 Task: Create a due date automation trigger when advanced on, on the monday of the week a card is due add dates starting in more than 1 days at 11:00 AM.
Action: Mouse moved to (866, 262)
Screenshot: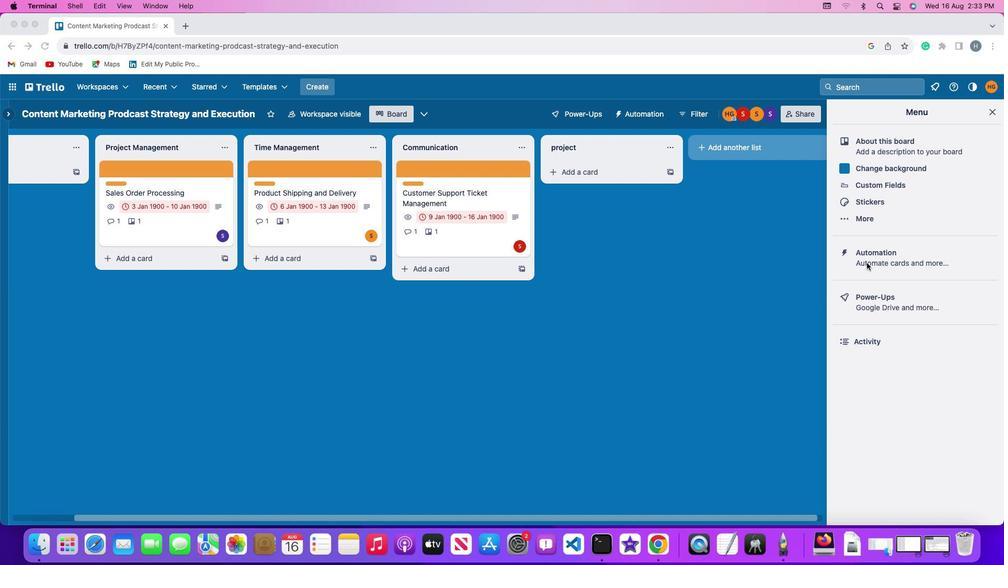 
Action: Mouse pressed left at (866, 262)
Screenshot: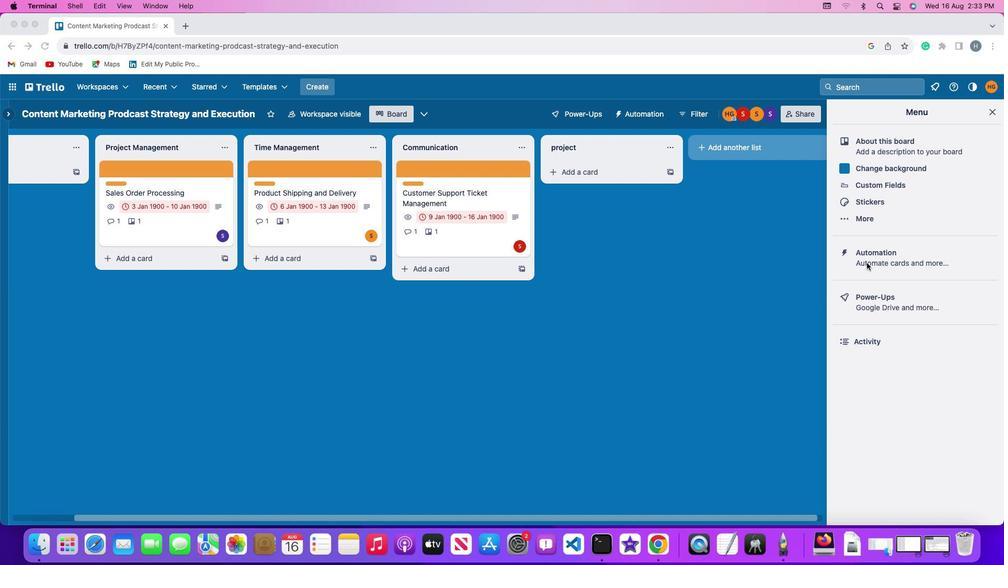 
Action: Mouse pressed left at (866, 262)
Screenshot: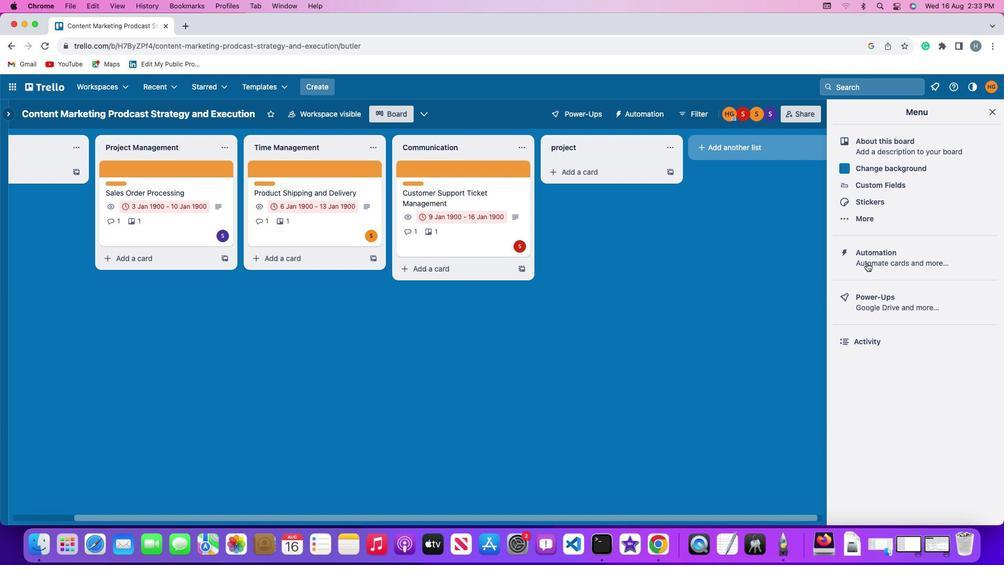 
Action: Mouse moved to (82, 250)
Screenshot: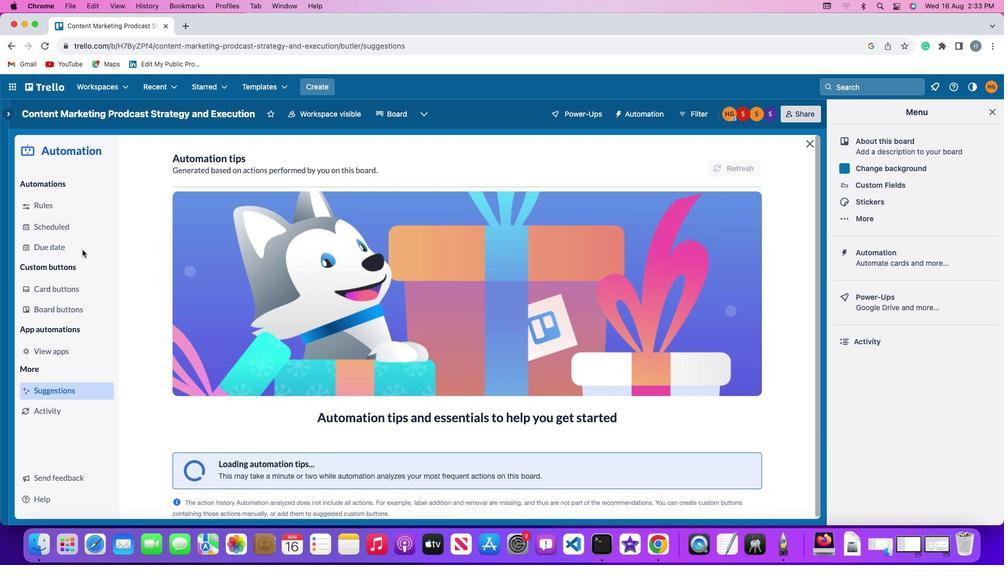 
Action: Mouse pressed left at (82, 250)
Screenshot: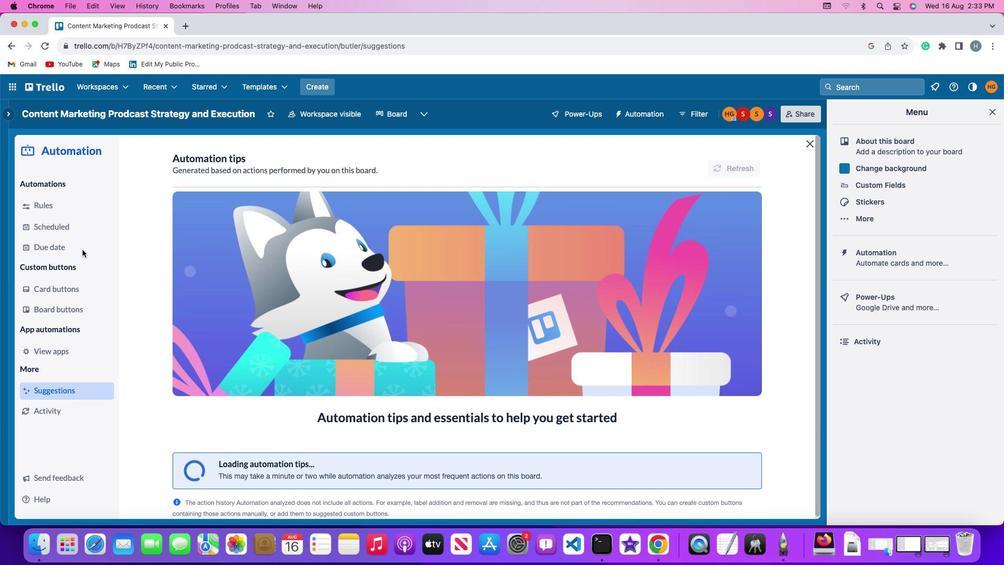 
Action: Mouse moved to (716, 163)
Screenshot: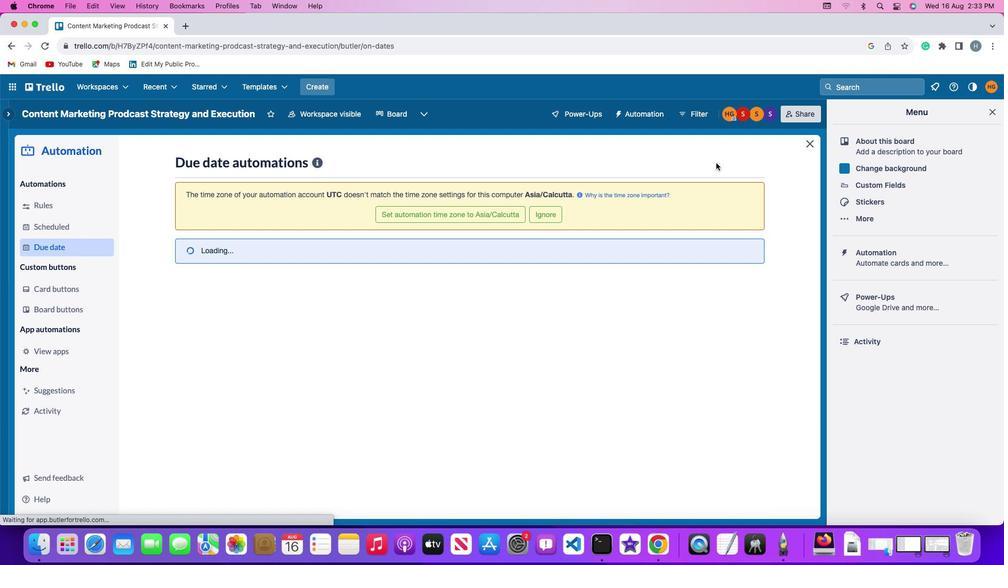 
Action: Mouse pressed left at (716, 163)
Screenshot: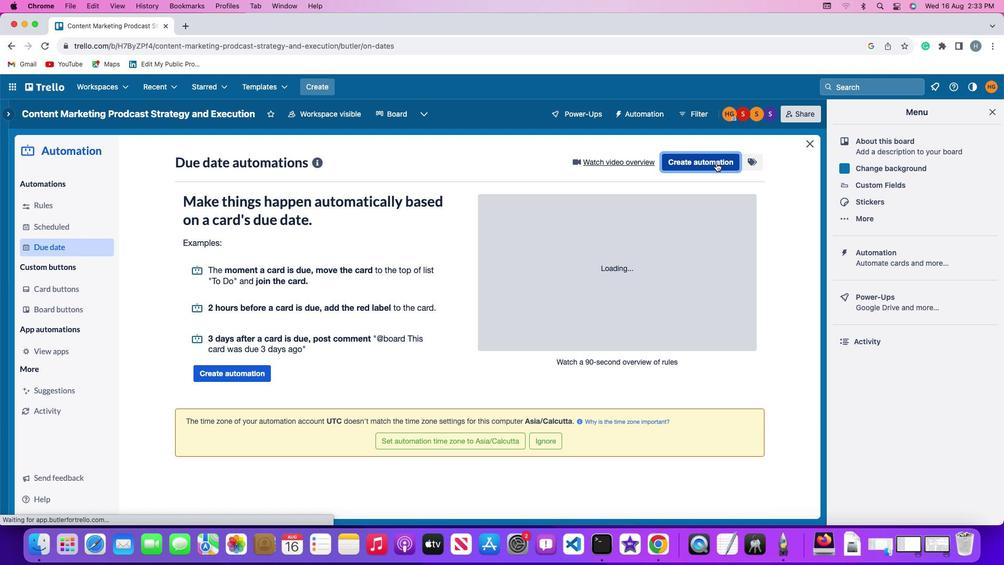 
Action: Mouse moved to (201, 265)
Screenshot: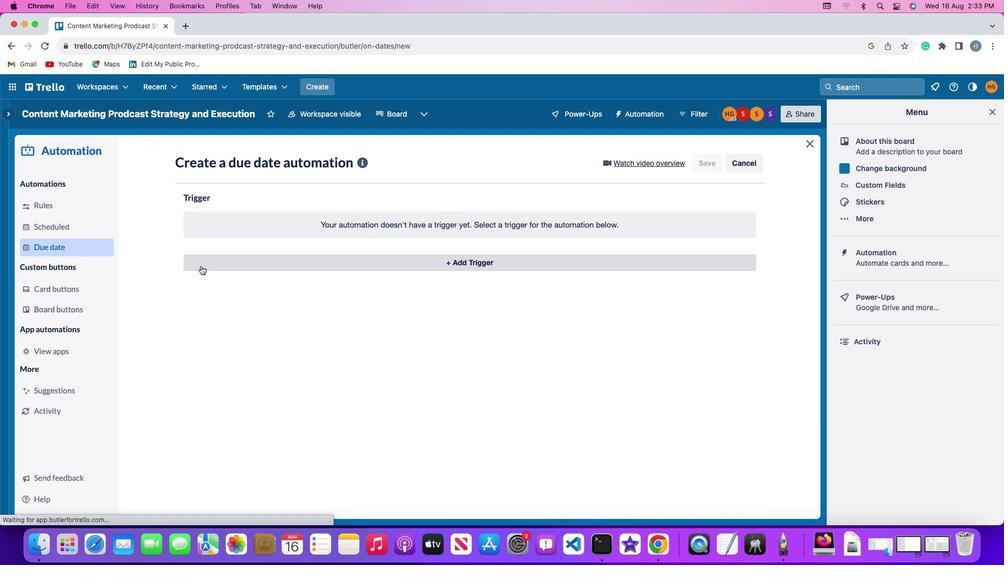 
Action: Mouse pressed left at (201, 265)
Screenshot: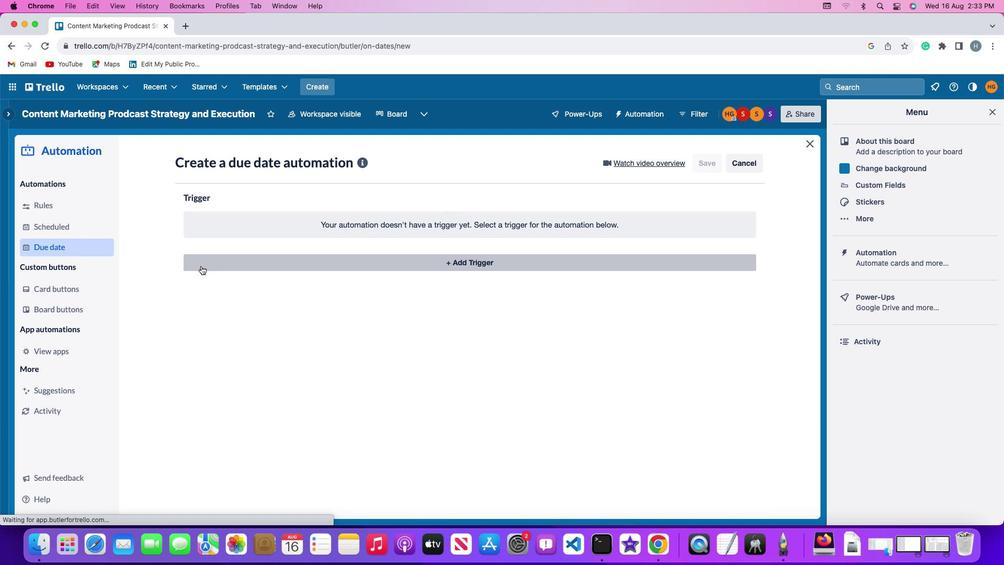 
Action: Mouse moved to (219, 455)
Screenshot: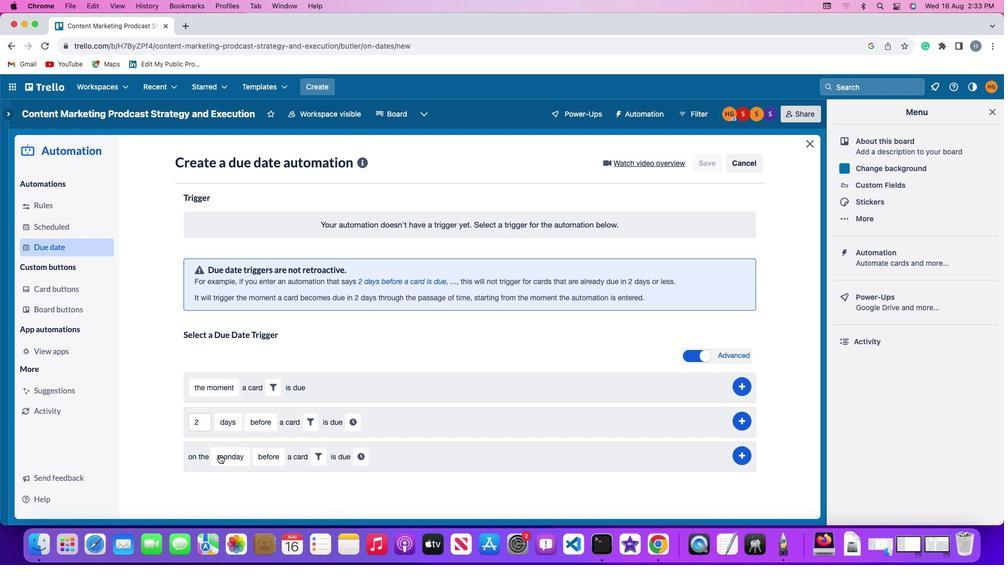 
Action: Mouse pressed left at (219, 455)
Screenshot: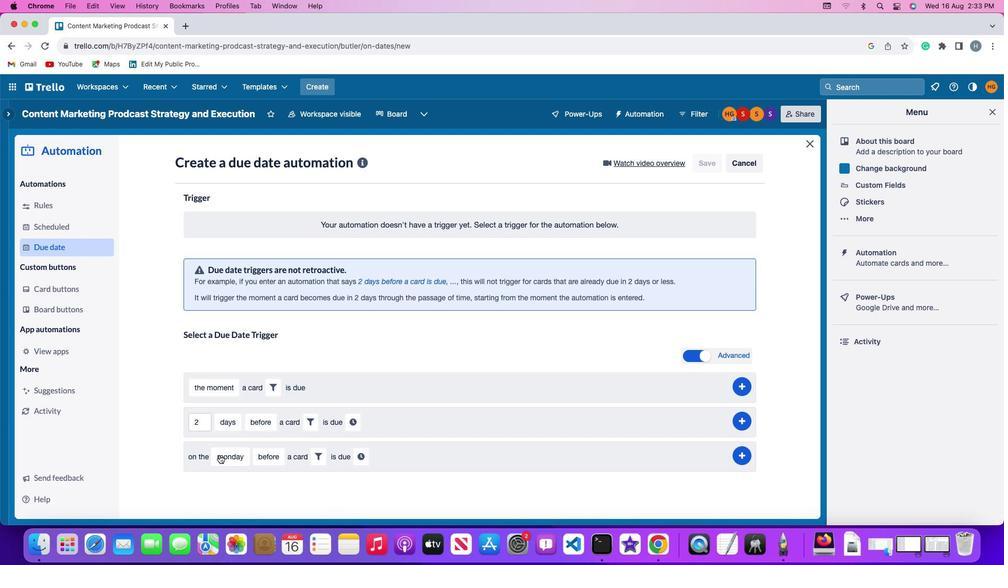 
Action: Mouse moved to (245, 306)
Screenshot: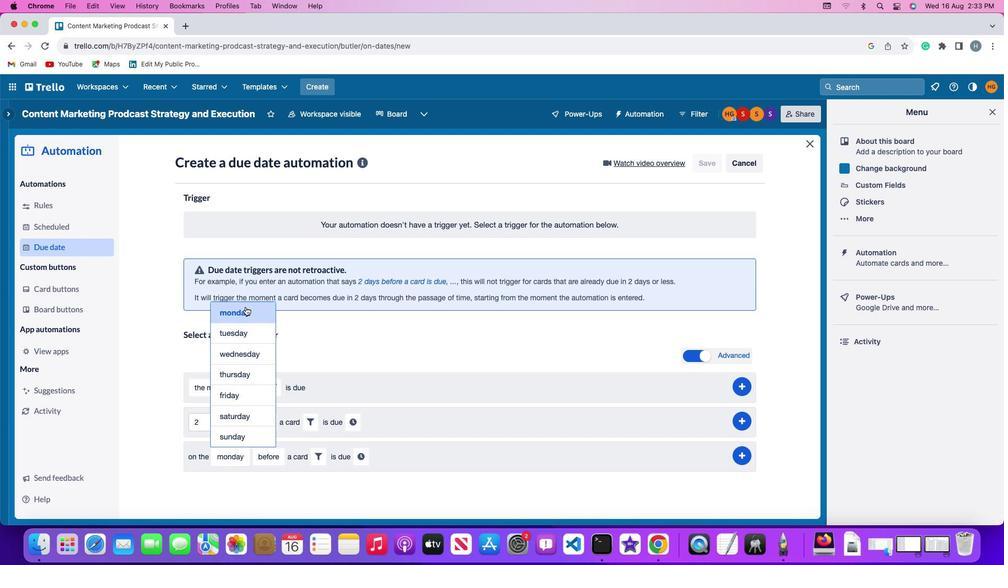 
Action: Mouse pressed left at (245, 306)
Screenshot: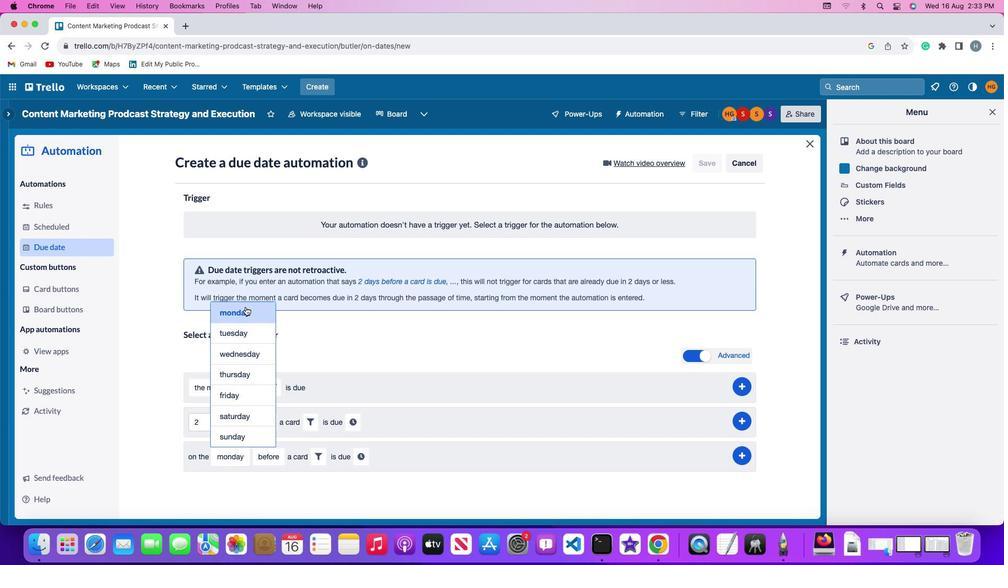 
Action: Mouse moved to (256, 452)
Screenshot: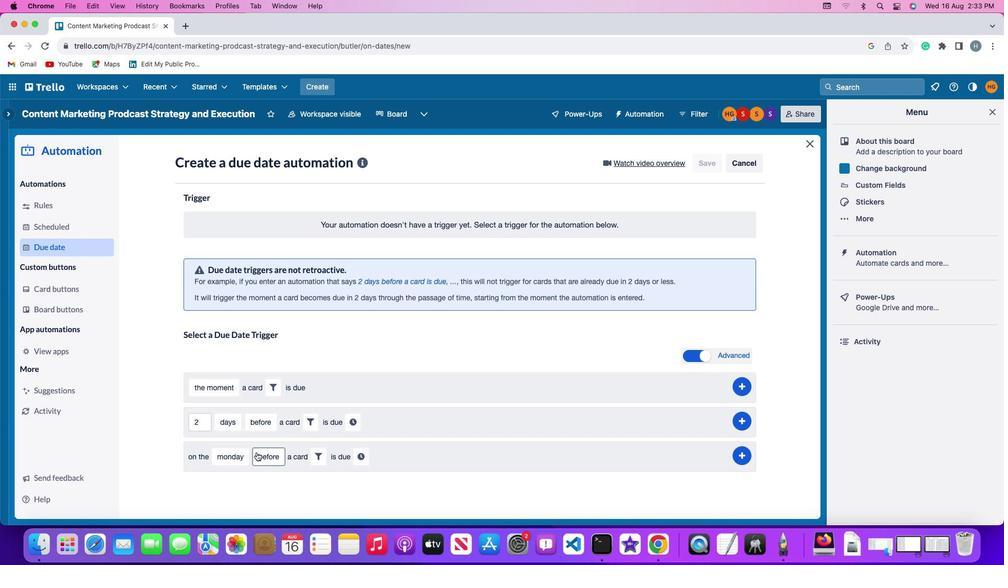 
Action: Mouse pressed left at (256, 452)
Screenshot: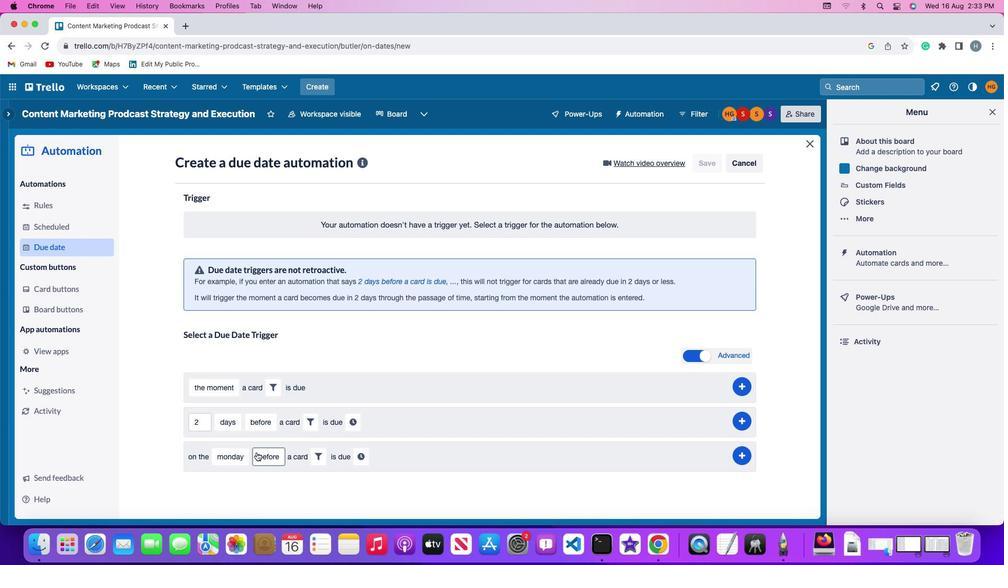
Action: Mouse moved to (269, 415)
Screenshot: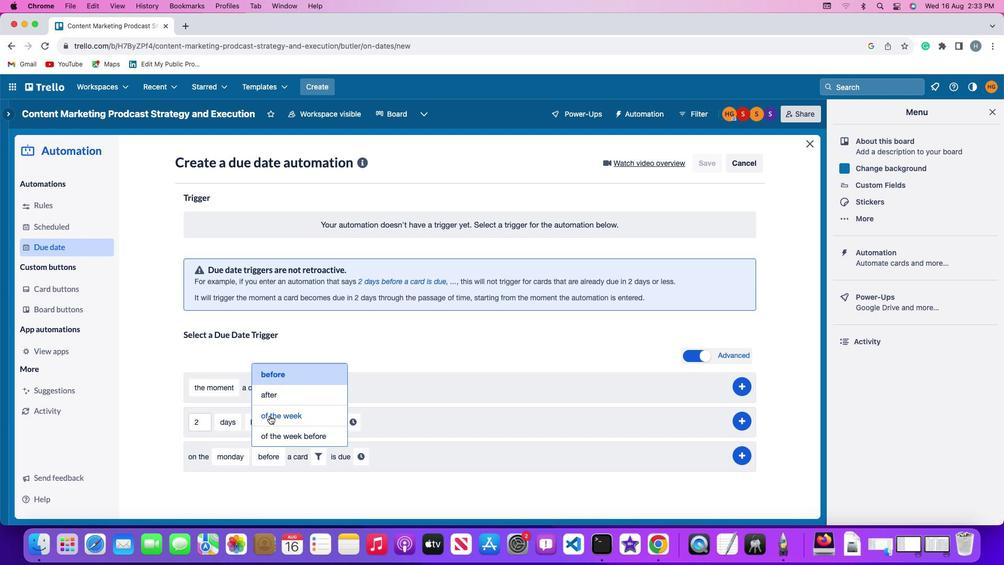 
Action: Mouse pressed left at (269, 415)
Screenshot: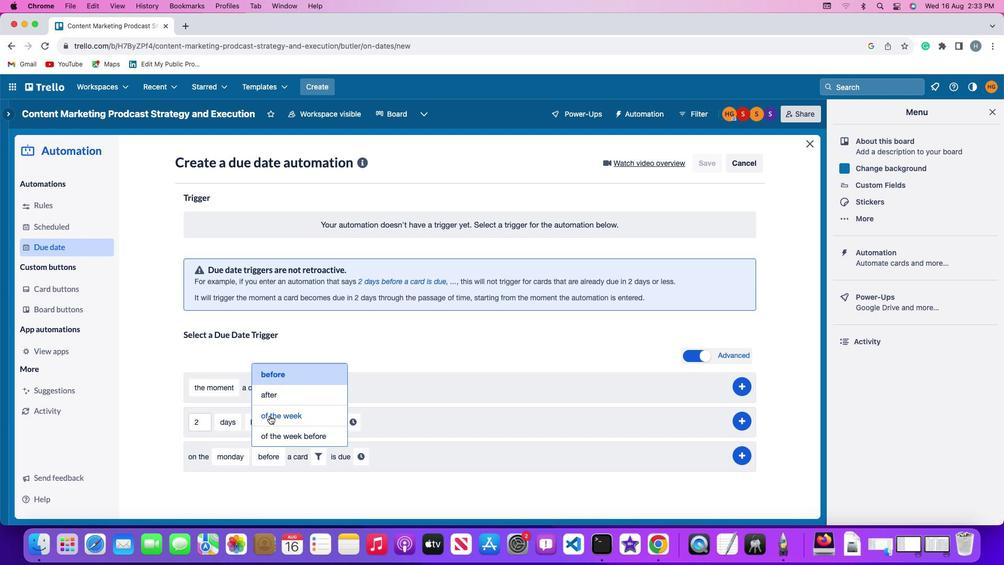 
Action: Mouse moved to (332, 457)
Screenshot: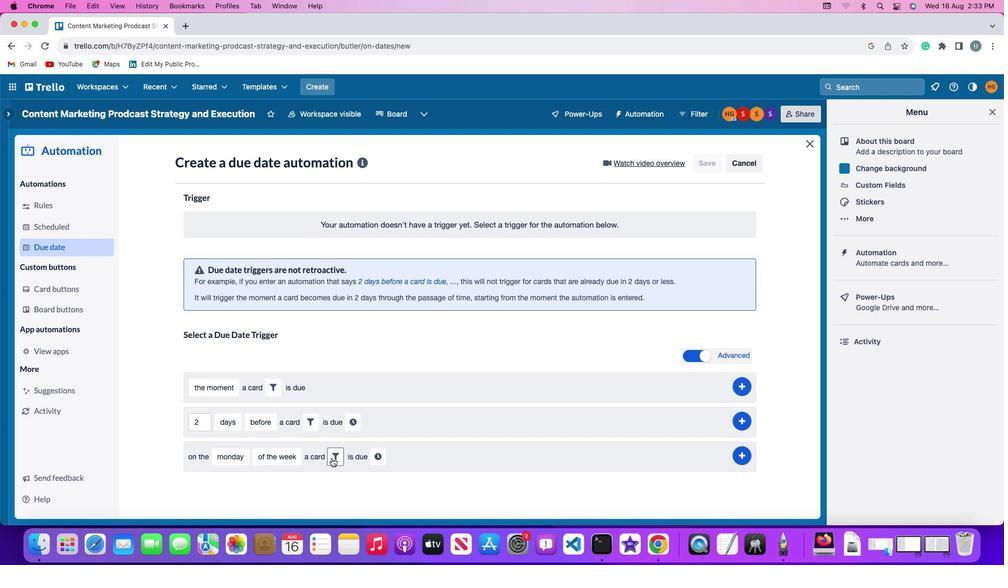 
Action: Mouse pressed left at (332, 457)
Screenshot: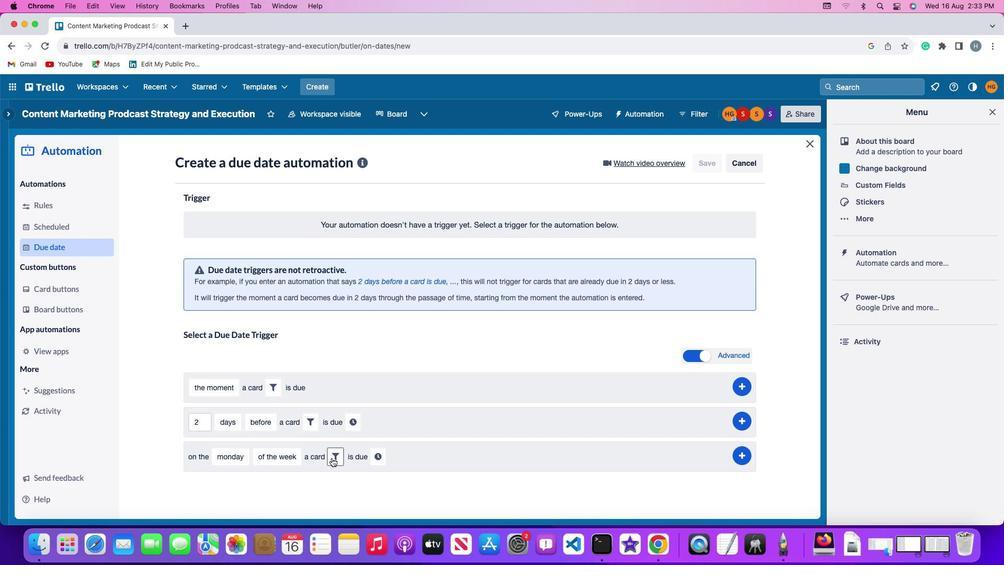 
Action: Mouse moved to (389, 486)
Screenshot: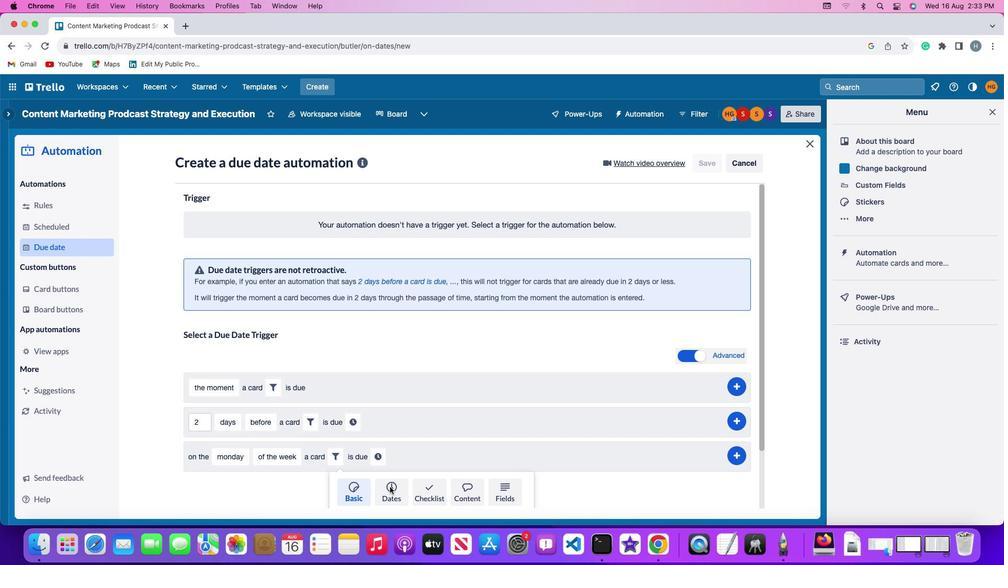 
Action: Mouse pressed left at (389, 486)
Screenshot: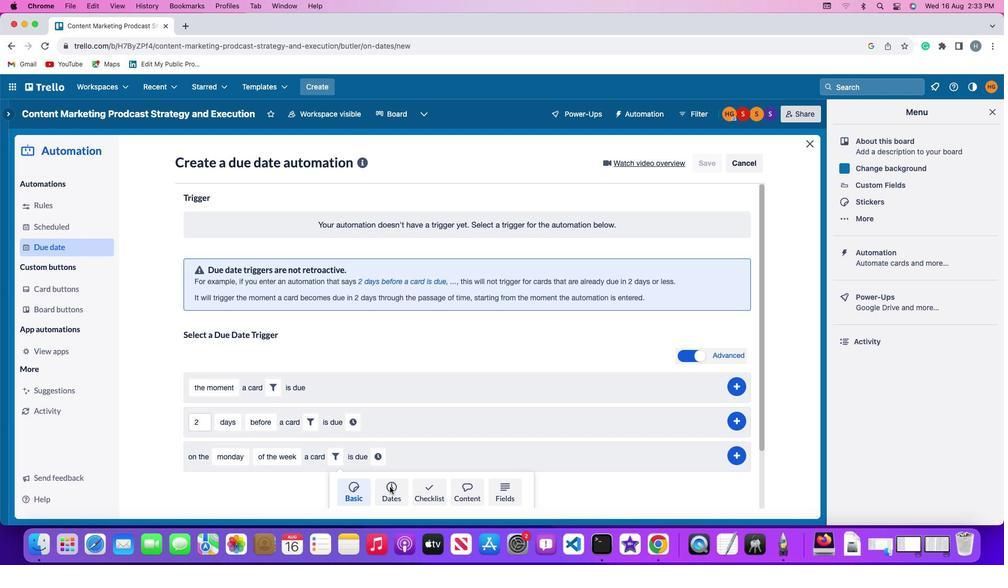 
Action: Mouse moved to (295, 481)
Screenshot: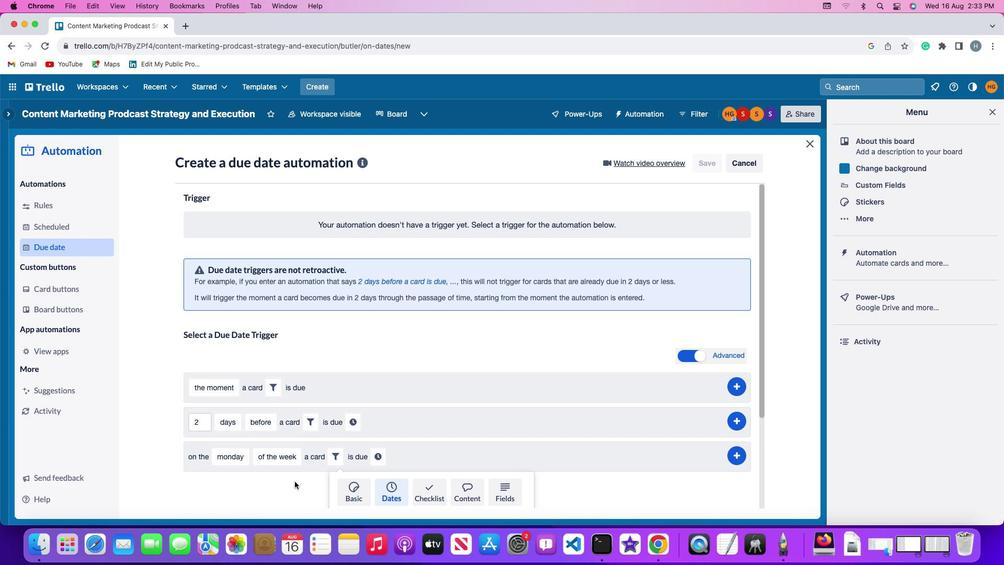 
Action: Mouse scrolled (295, 481) with delta (0, 0)
Screenshot: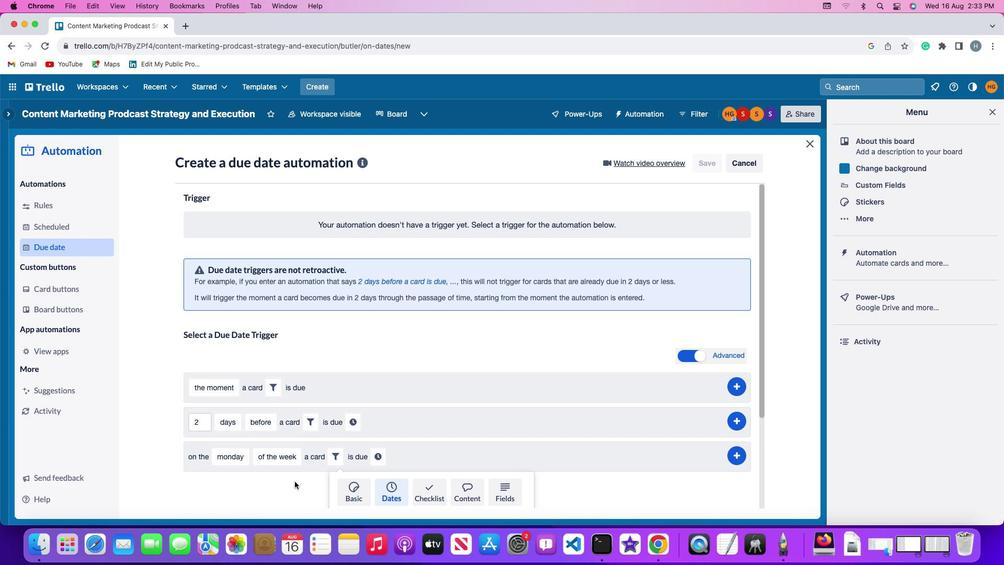 
Action: Mouse moved to (295, 481)
Screenshot: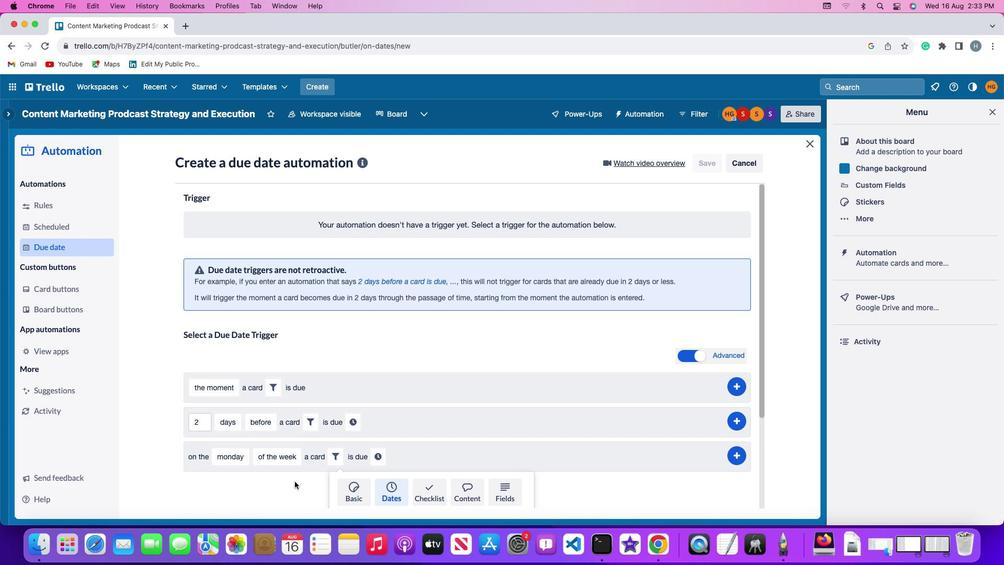 
Action: Mouse scrolled (295, 481) with delta (0, 0)
Screenshot: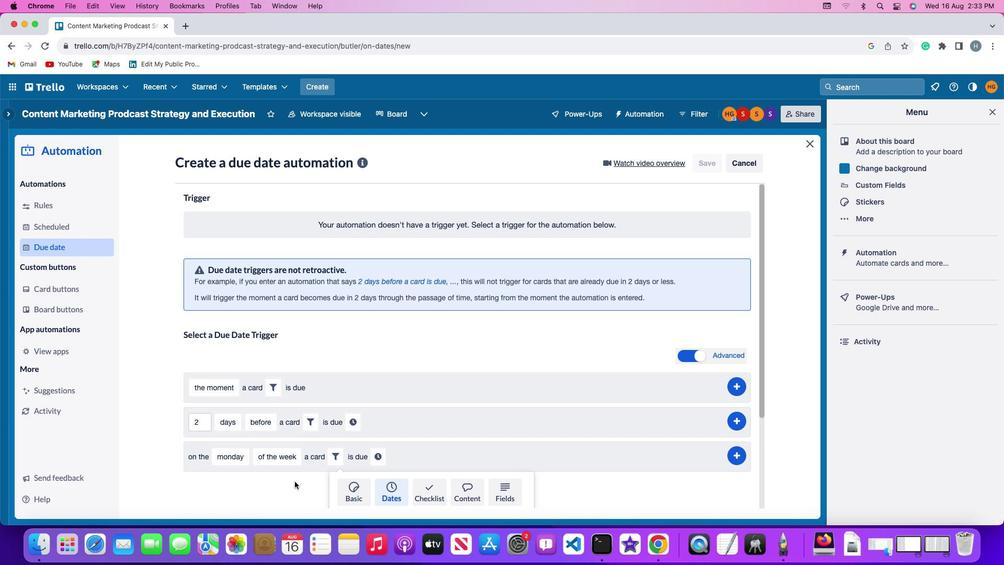 
Action: Mouse moved to (294, 480)
Screenshot: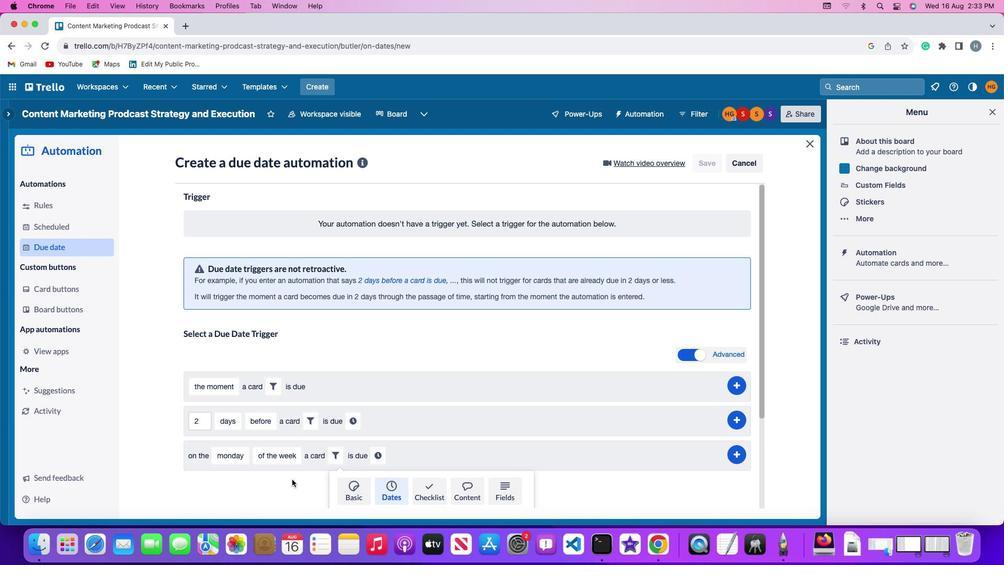
Action: Mouse scrolled (294, 480) with delta (0, -1)
Screenshot: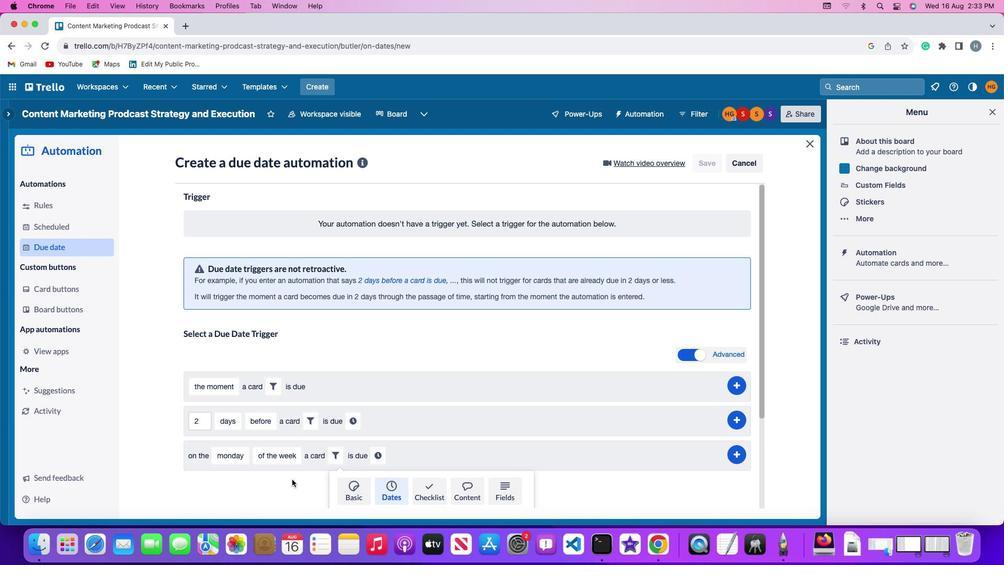 
Action: Mouse moved to (292, 479)
Screenshot: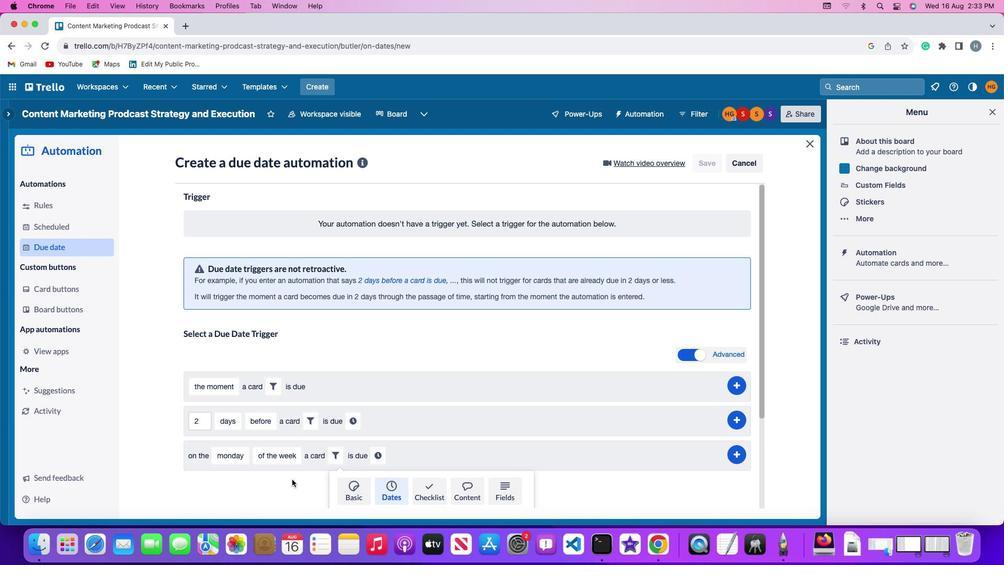 
Action: Mouse scrolled (292, 479) with delta (0, -2)
Screenshot: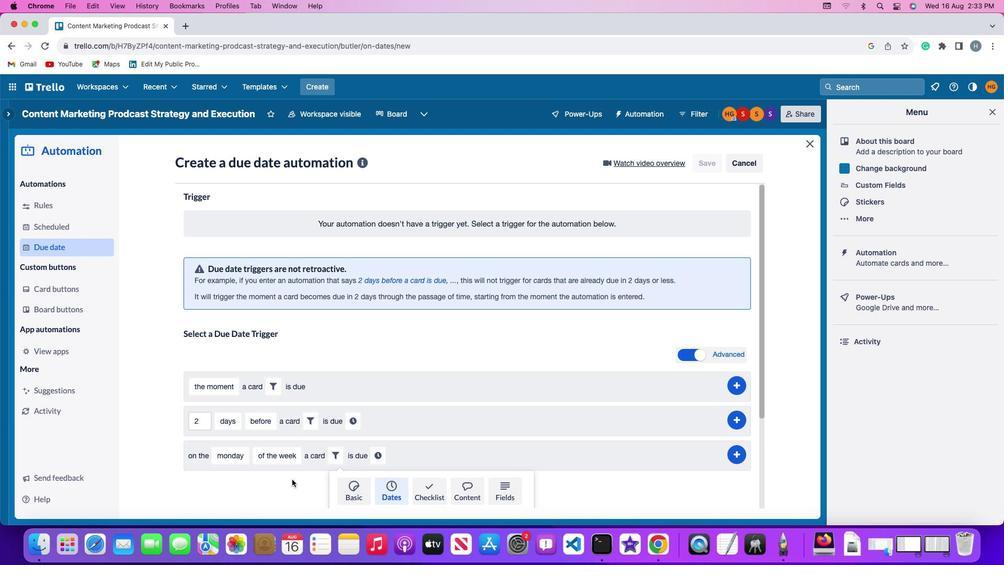 
Action: Mouse moved to (288, 477)
Screenshot: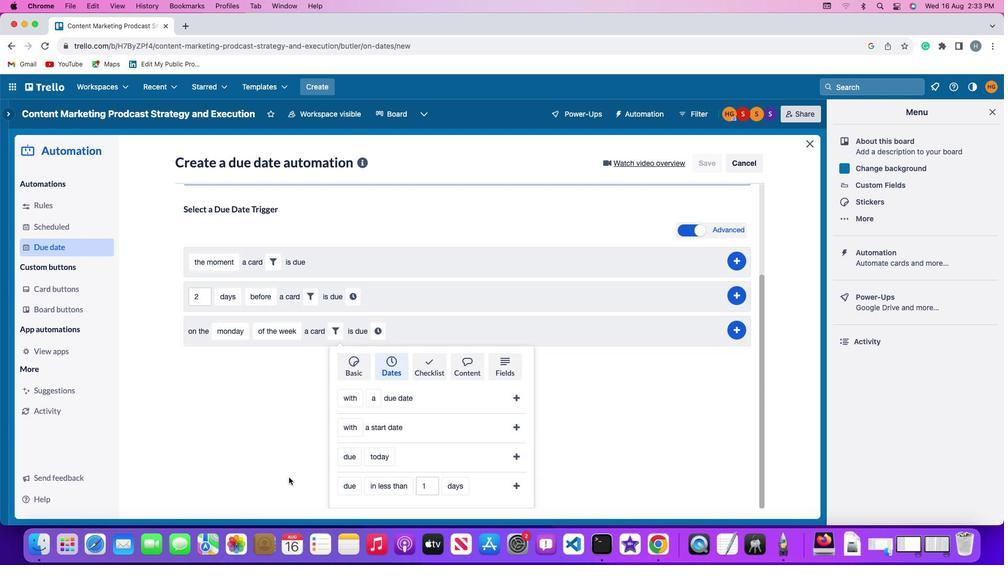 
Action: Mouse scrolled (288, 477) with delta (0, 0)
Screenshot: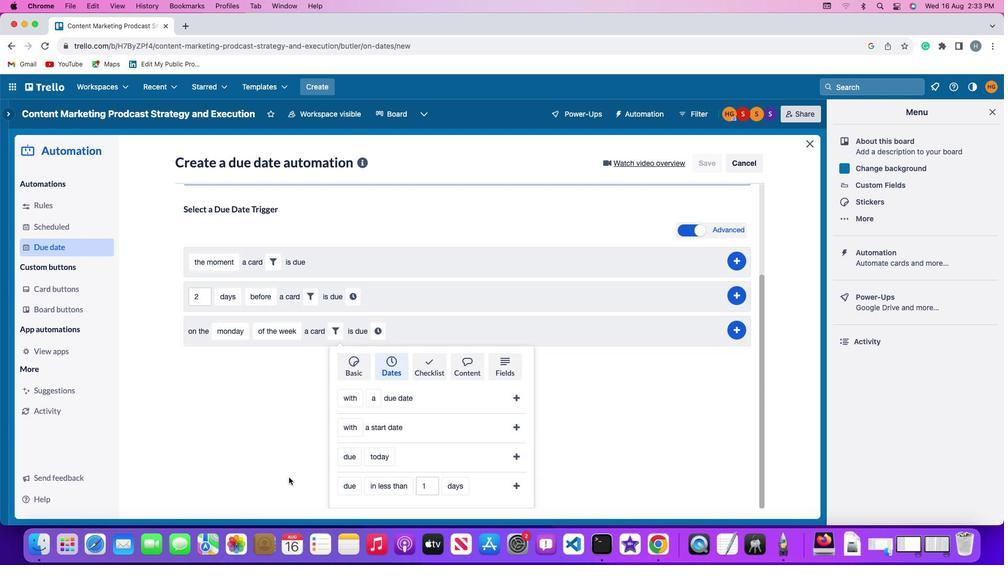 
Action: Mouse moved to (287, 477)
Screenshot: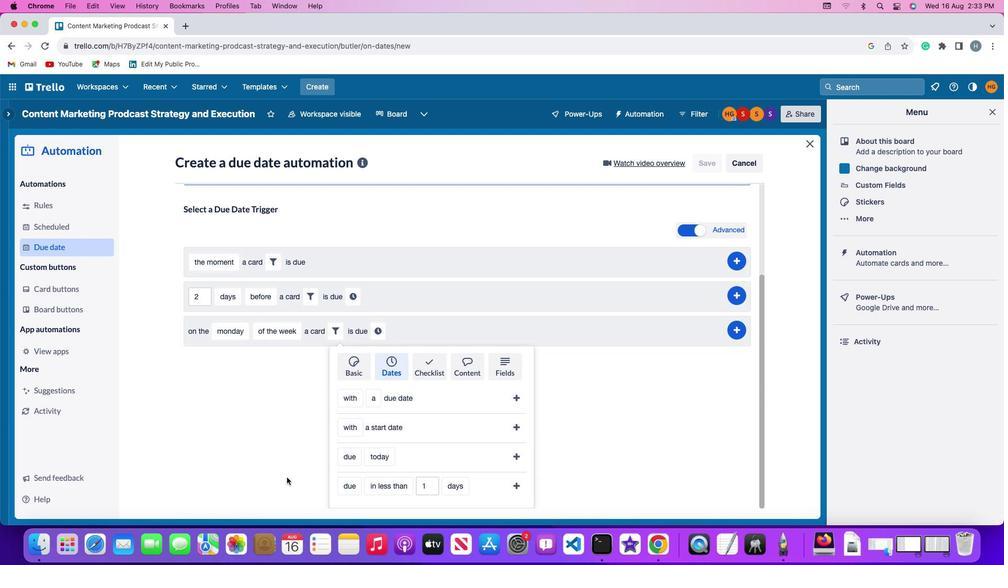 
Action: Mouse scrolled (287, 477) with delta (0, 0)
Screenshot: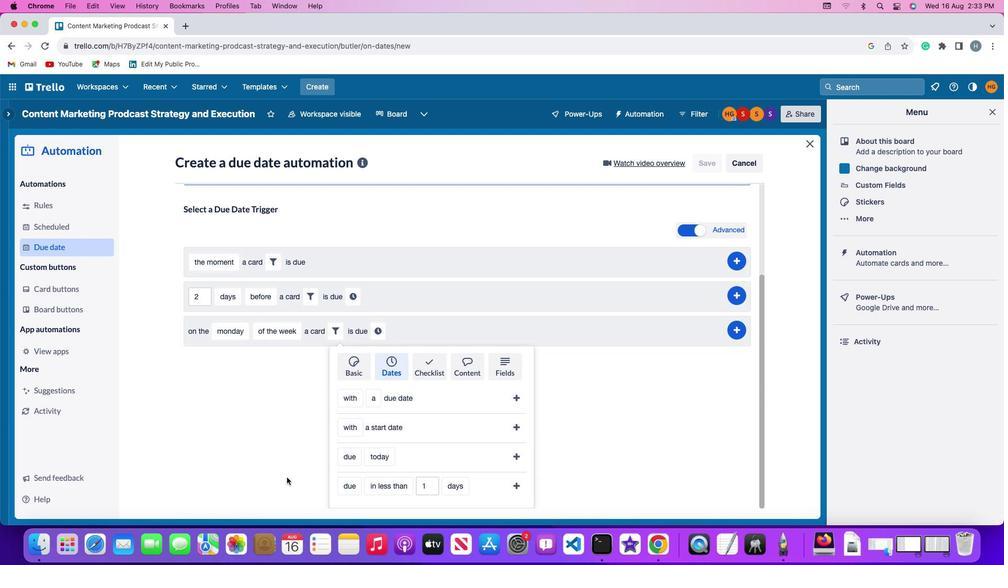 
Action: Mouse moved to (287, 477)
Screenshot: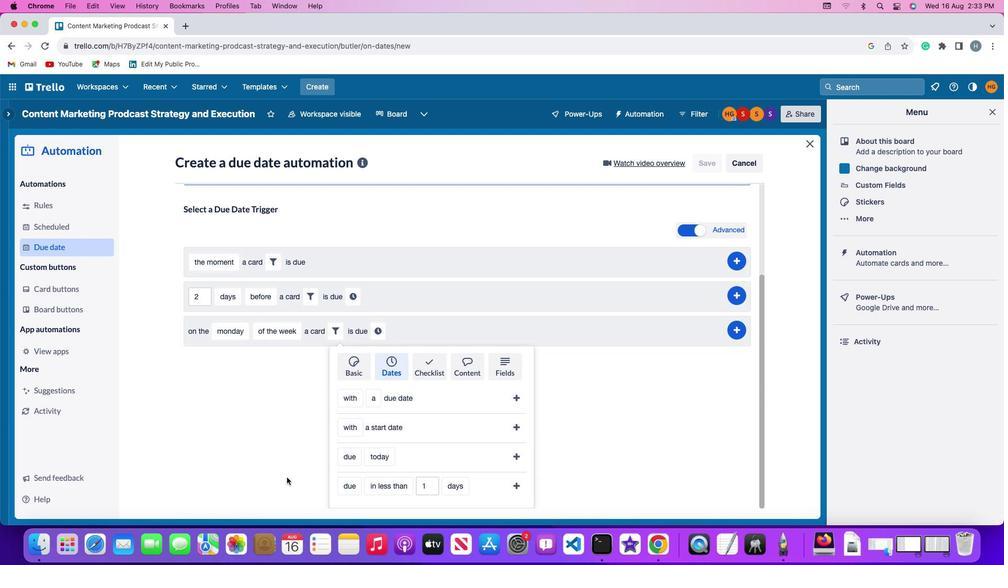 
Action: Mouse scrolled (287, 477) with delta (0, -1)
Screenshot: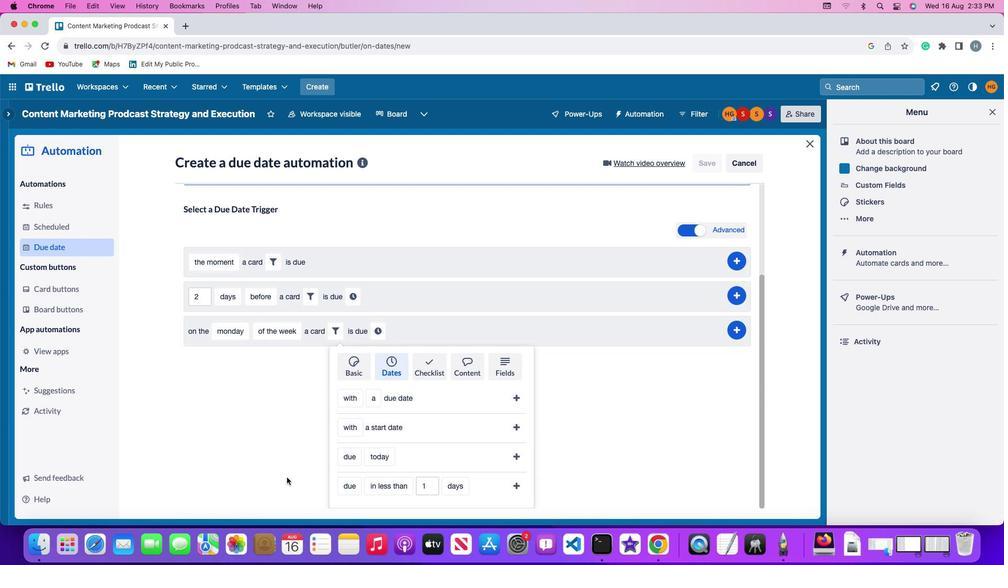 
Action: Mouse scrolled (287, 477) with delta (0, -2)
Screenshot: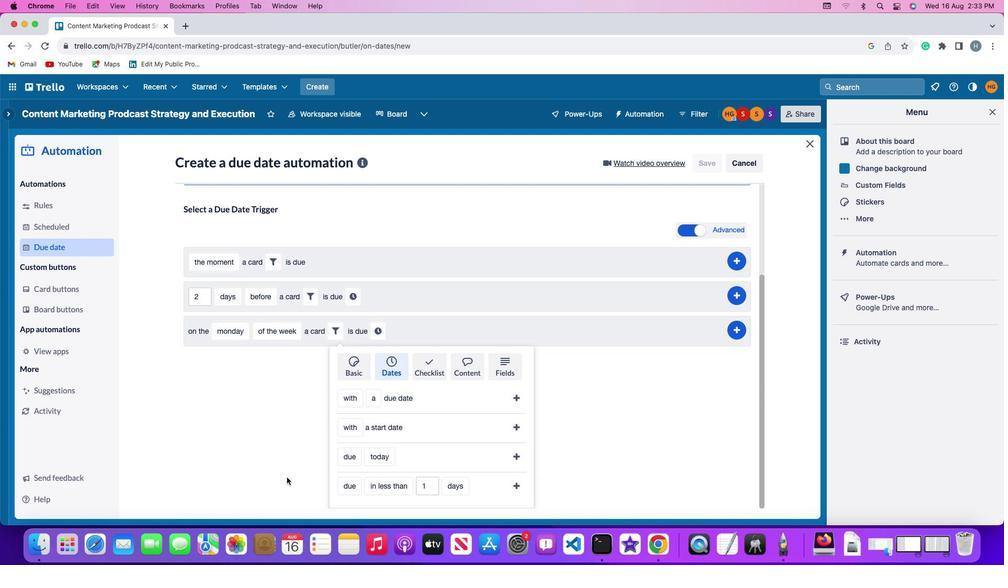 
Action: Mouse scrolled (287, 477) with delta (0, -2)
Screenshot: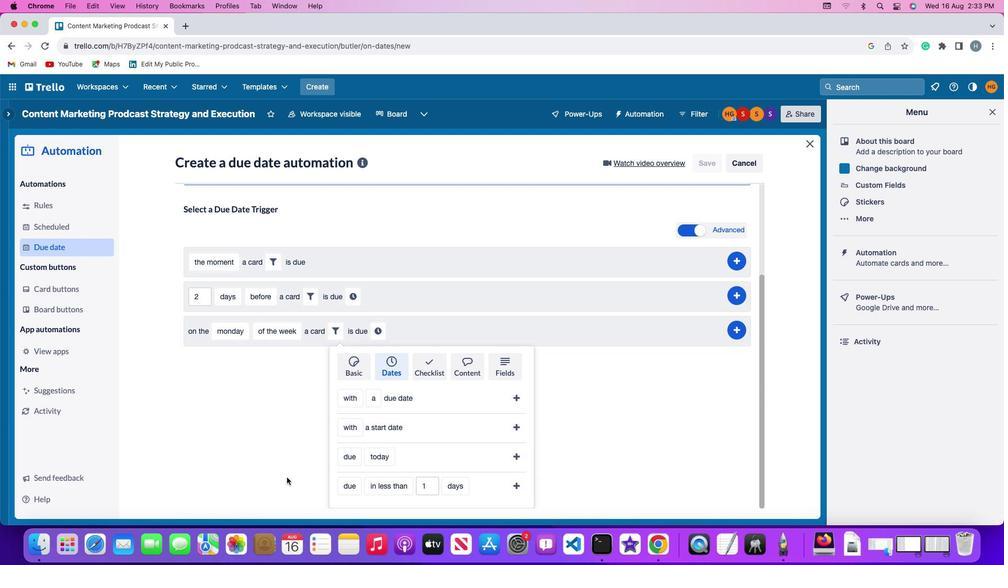 
Action: Mouse moved to (353, 488)
Screenshot: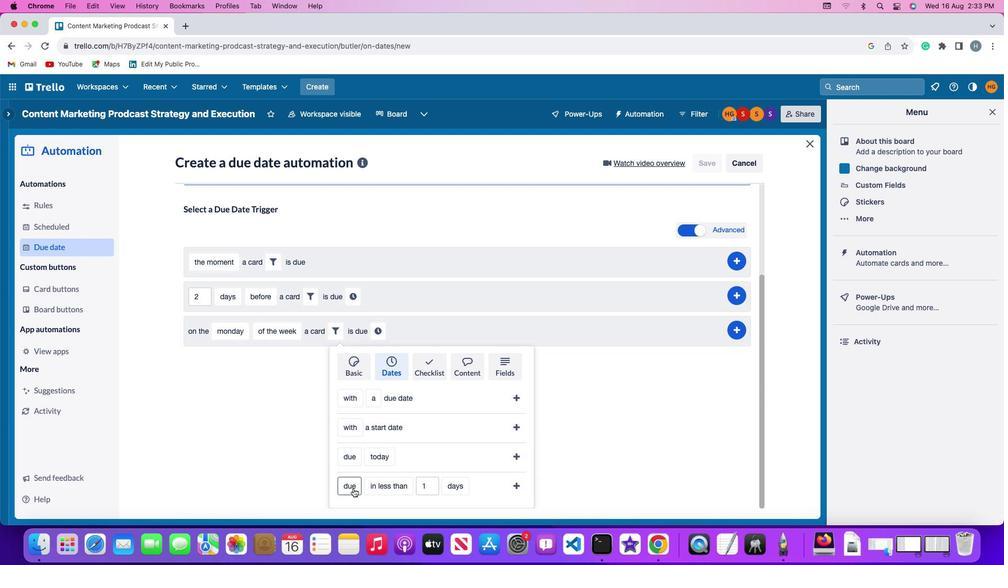 
Action: Mouse pressed left at (353, 488)
Screenshot: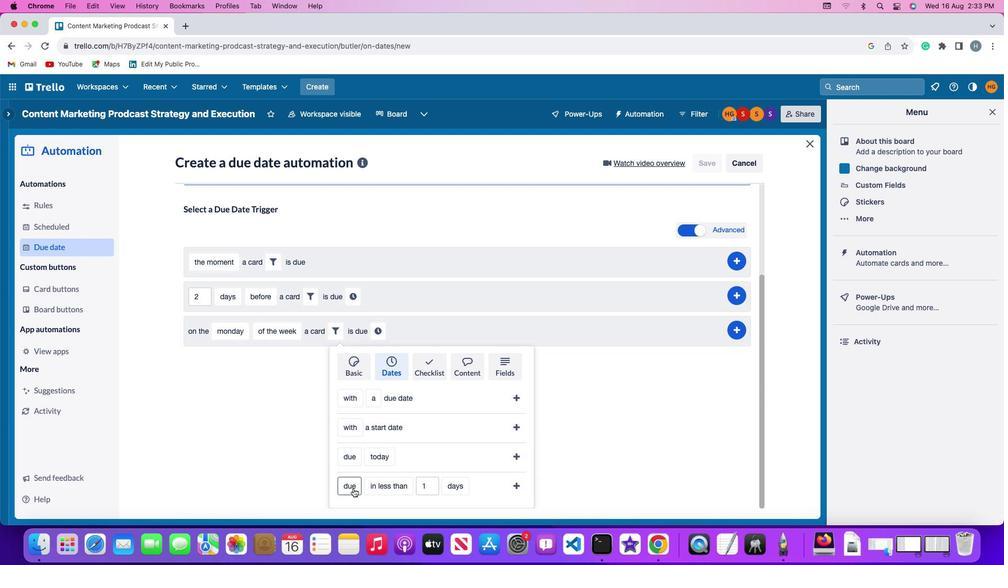
Action: Mouse moved to (352, 467)
Screenshot: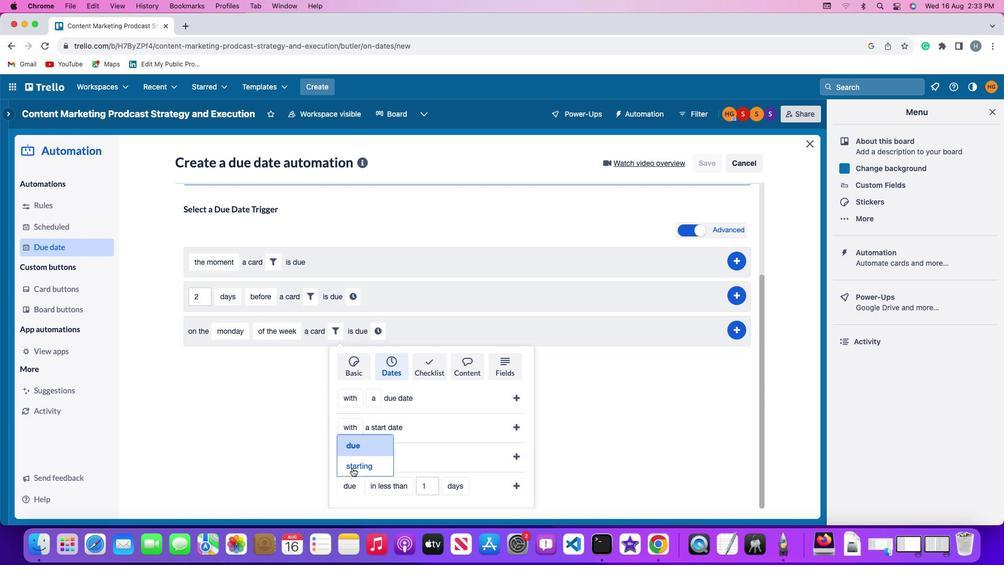 
Action: Mouse pressed left at (352, 467)
Screenshot: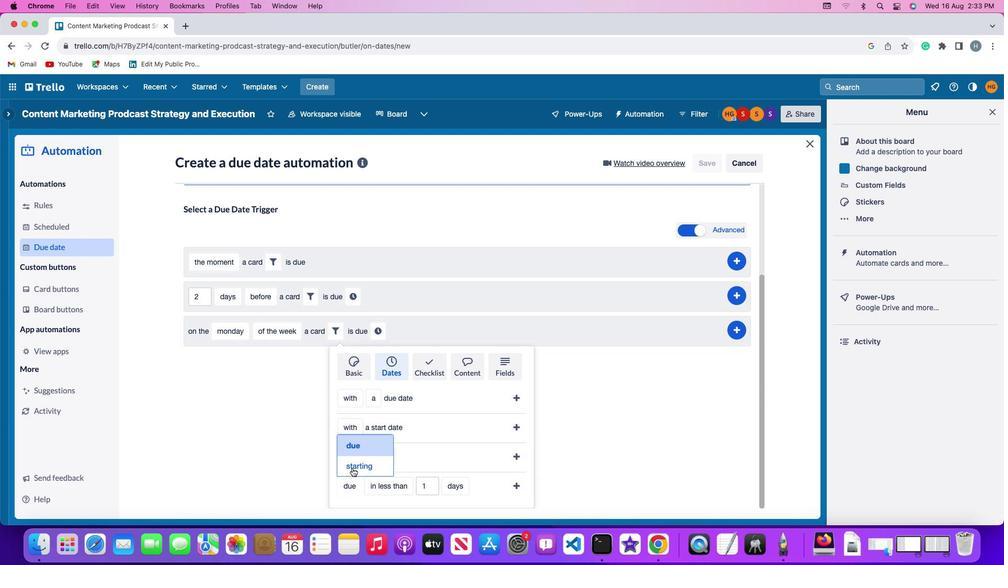 
Action: Mouse moved to (392, 486)
Screenshot: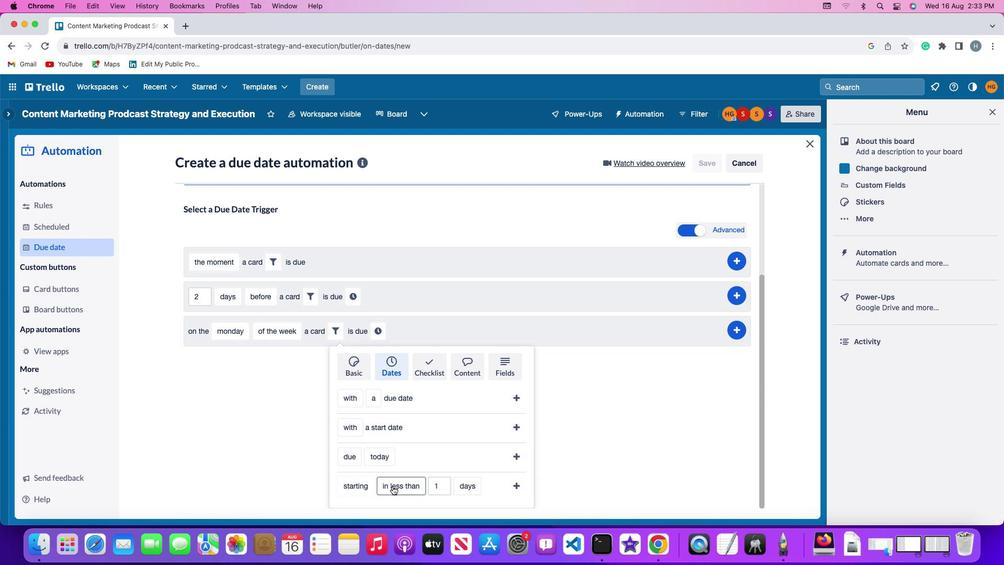 
Action: Mouse pressed left at (392, 486)
Screenshot: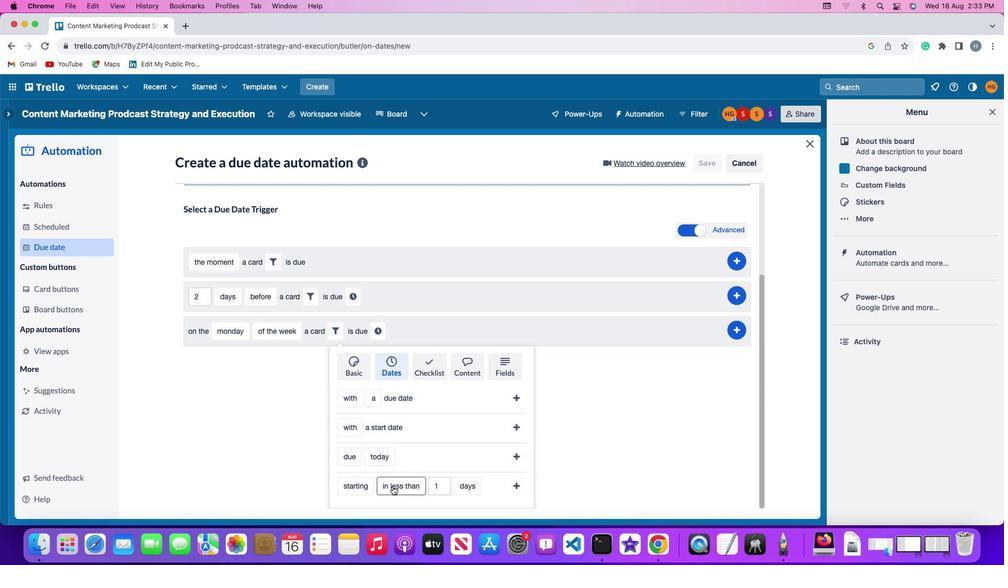 
Action: Mouse moved to (399, 419)
Screenshot: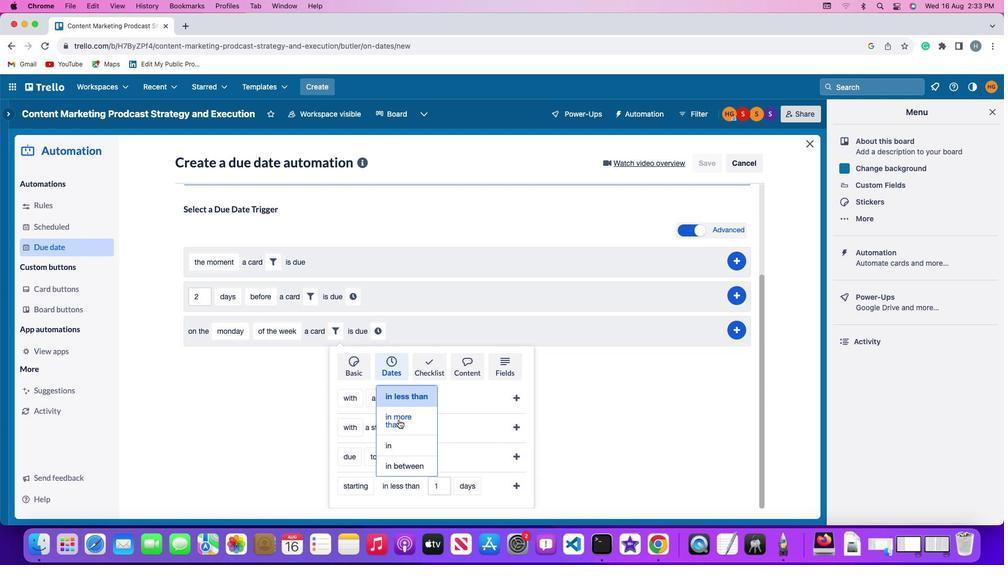 
Action: Mouse pressed left at (399, 419)
Screenshot: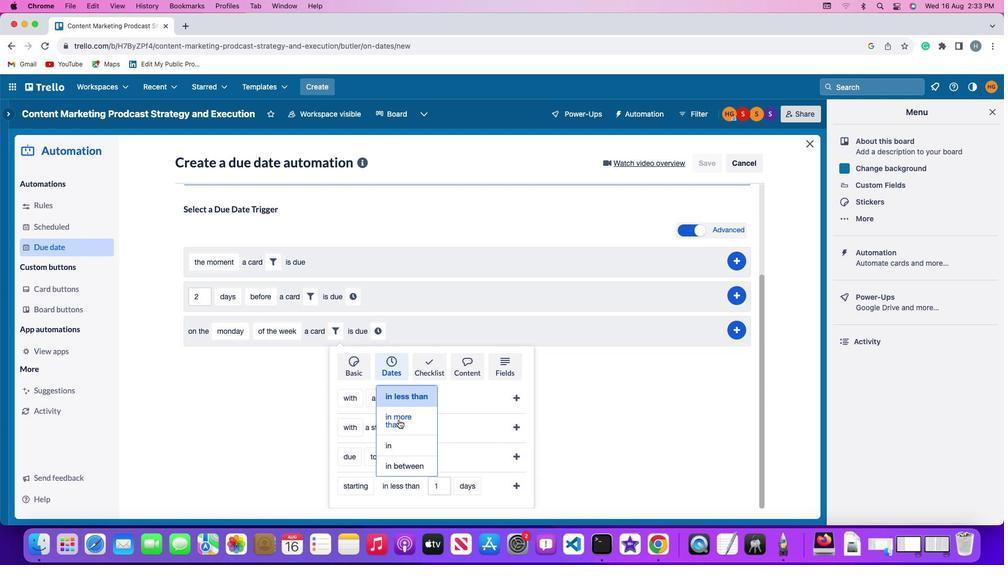 
Action: Mouse moved to (447, 487)
Screenshot: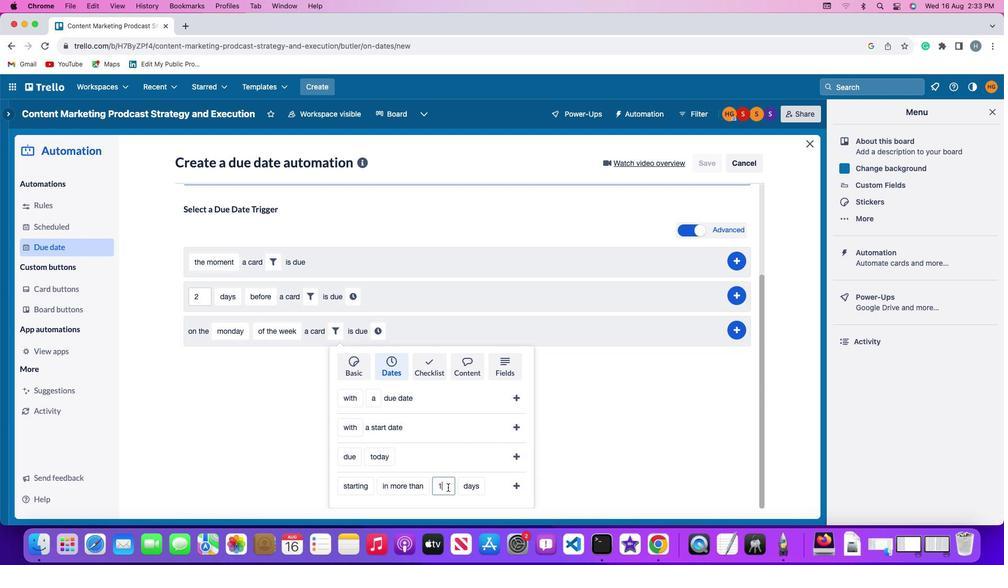 
Action: Mouse pressed left at (447, 487)
Screenshot: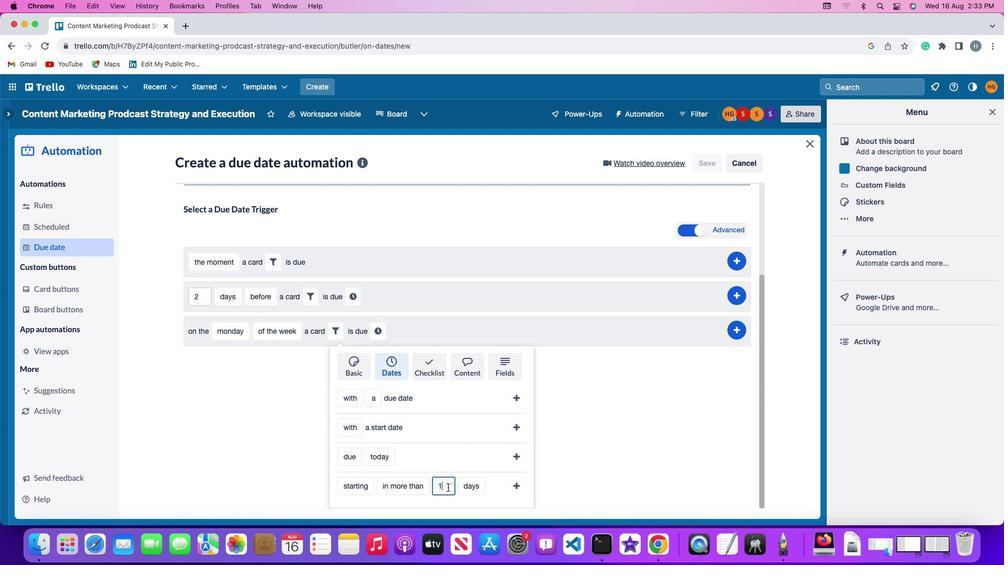 
Action: Key pressed Key.backspace
Screenshot: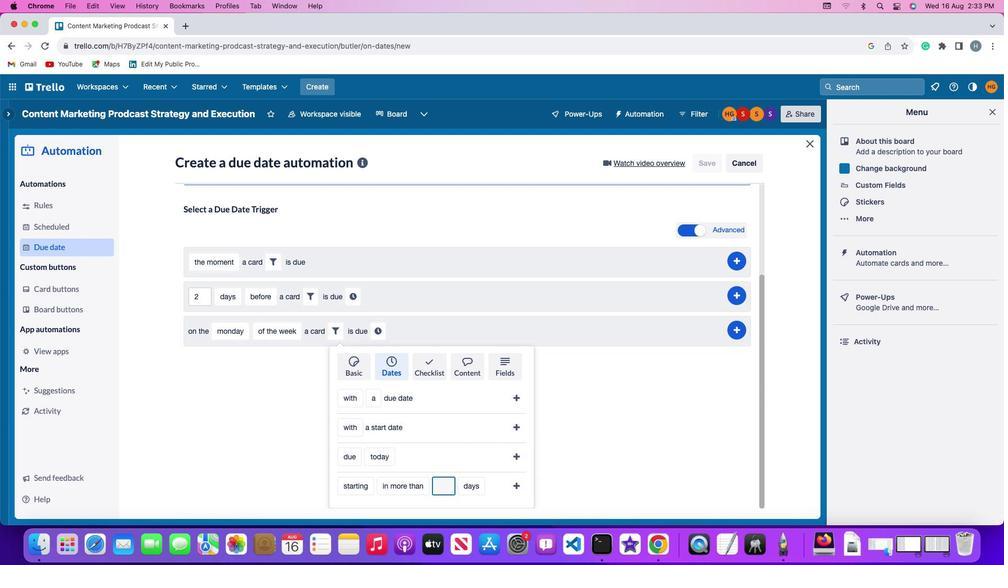 
Action: Mouse moved to (447, 486)
Screenshot: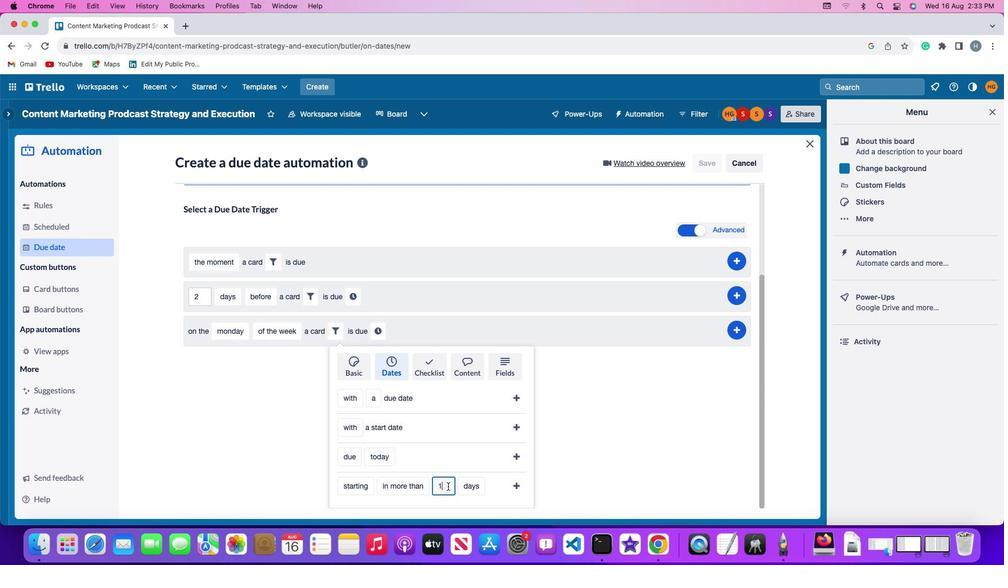 
Action: Key pressed '1'
Screenshot: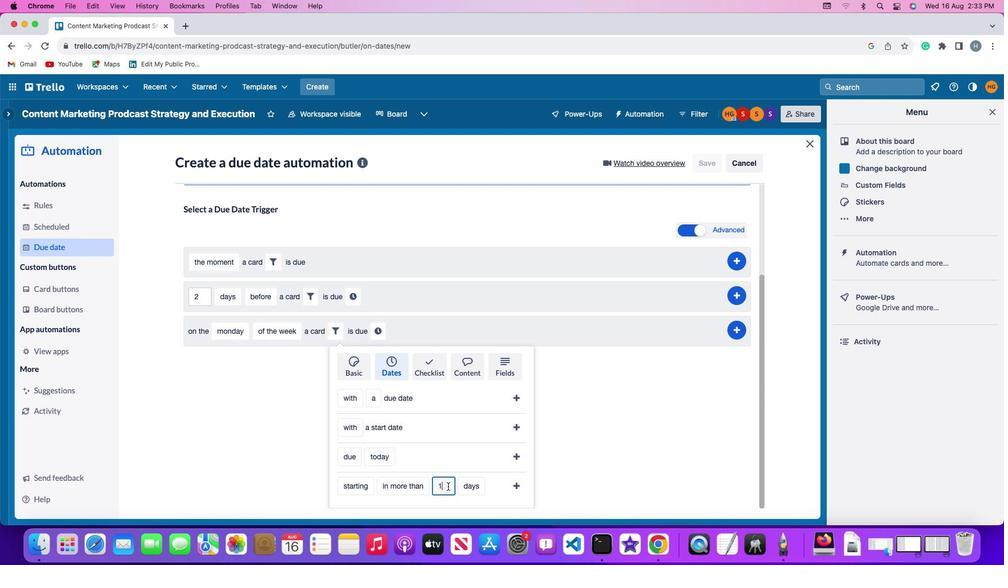 
Action: Mouse moved to (479, 486)
Screenshot: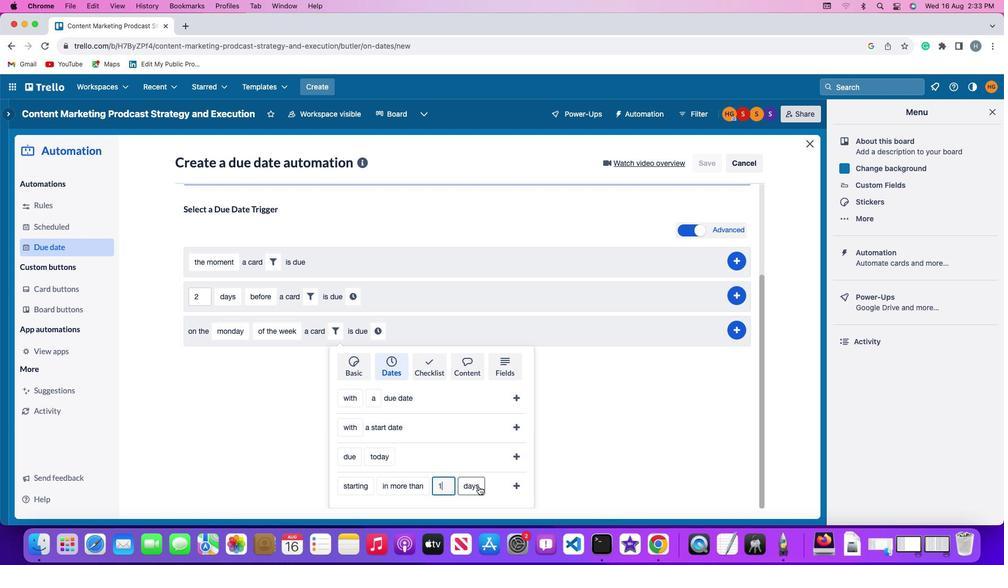 
Action: Mouse pressed left at (479, 486)
Screenshot: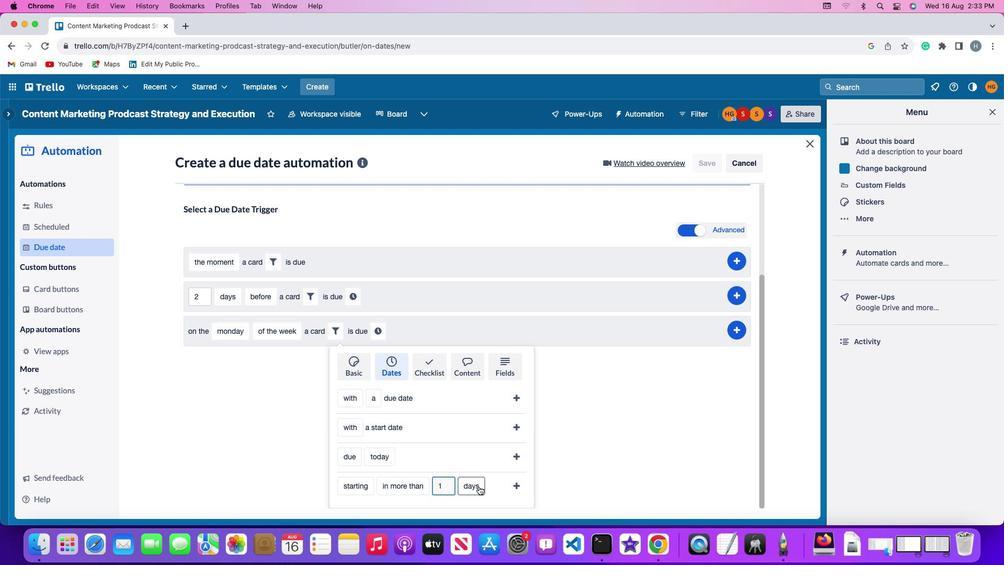 
Action: Mouse moved to (475, 442)
Screenshot: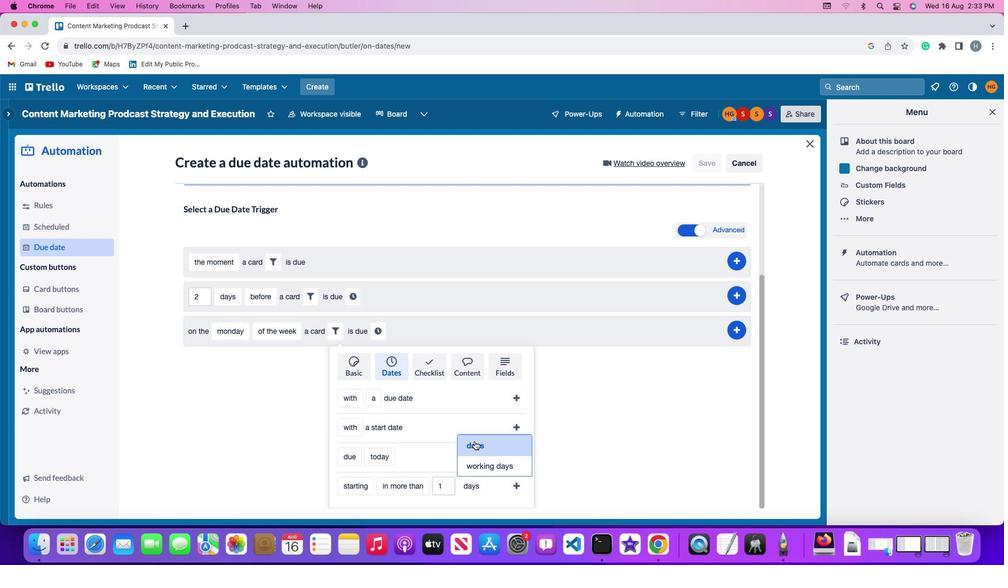 
Action: Mouse pressed left at (475, 442)
Screenshot: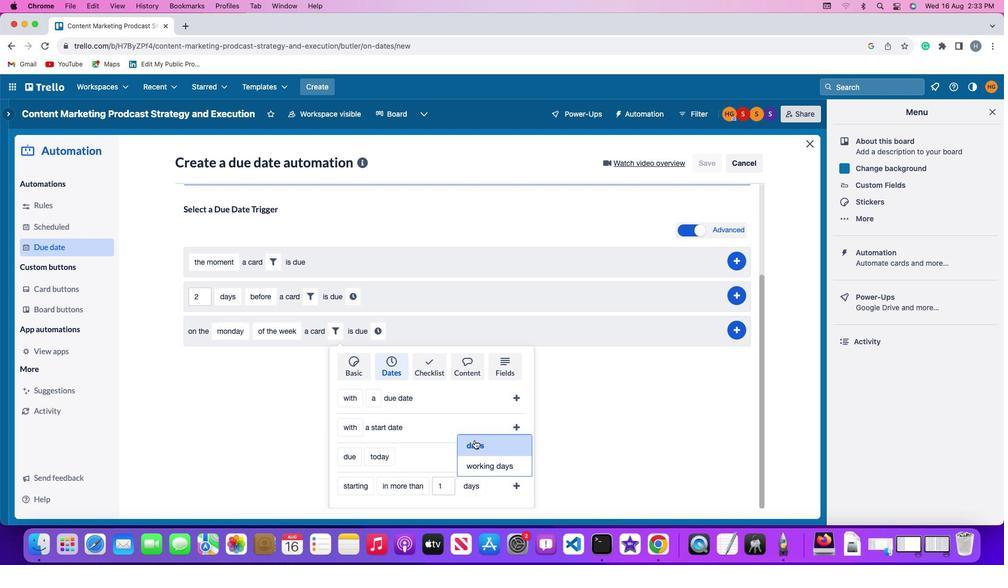 
Action: Mouse moved to (520, 486)
Screenshot: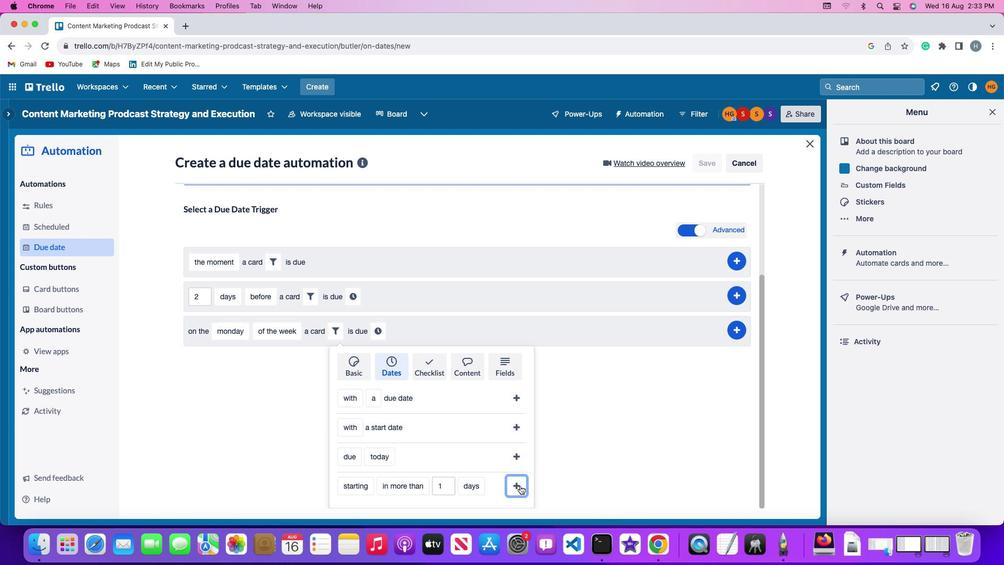 
Action: Mouse pressed left at (520, 486)
Screenshot: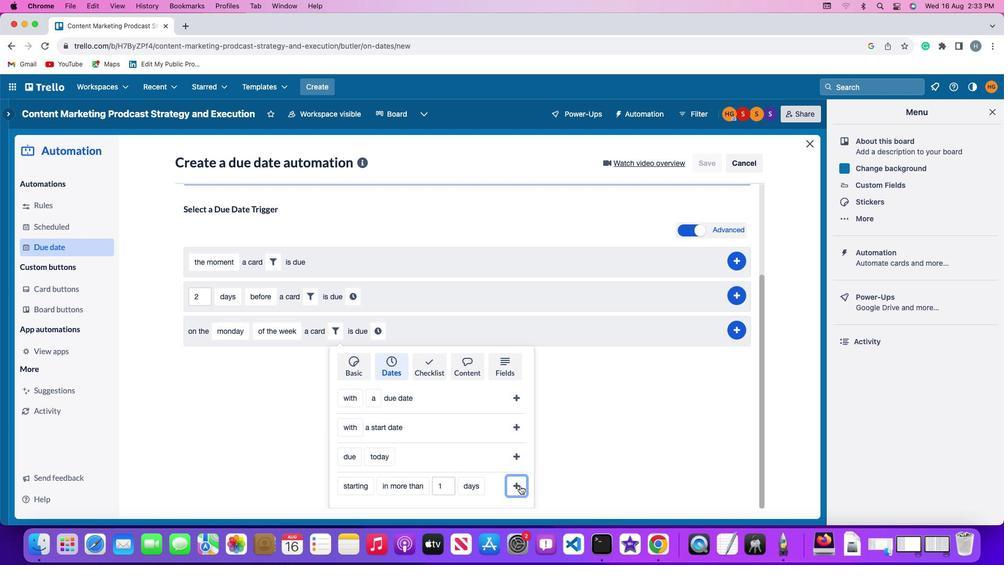 
Action: Mouse moved to (495, 457)
Screenshot: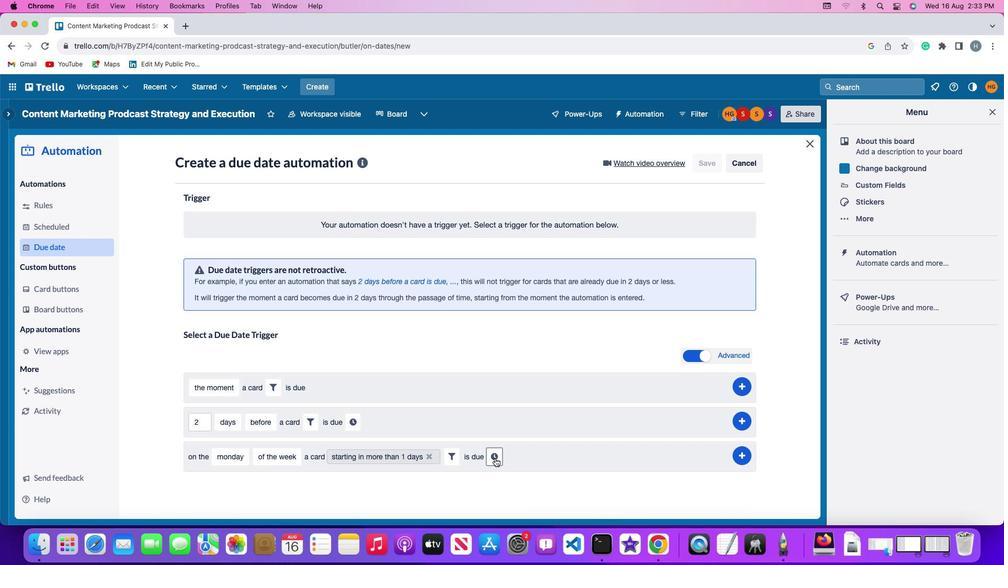 
Action: Mouse pressed left at (495, 457)
Screenshot: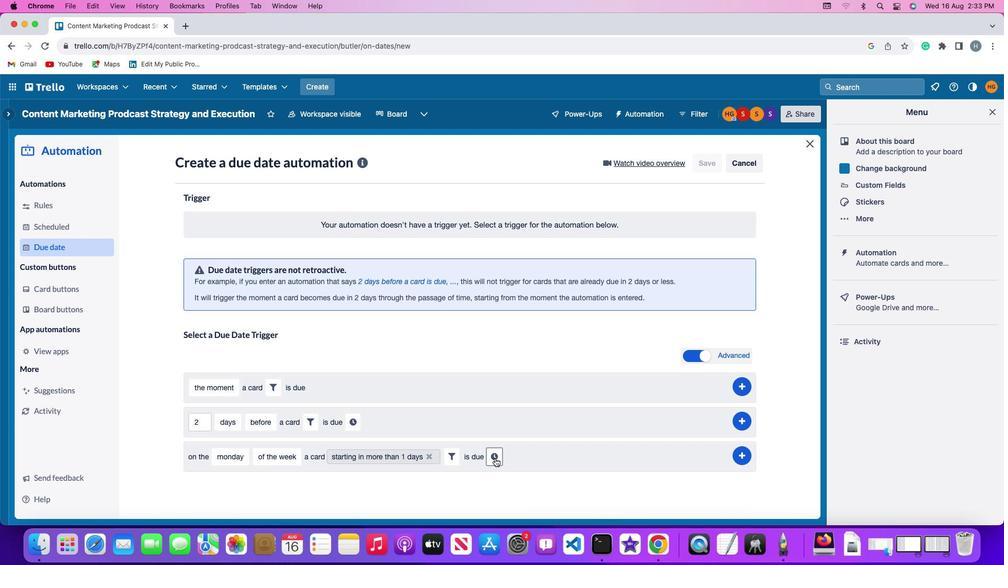 
Action: Mouse moved to (513, 459)
Screenshot: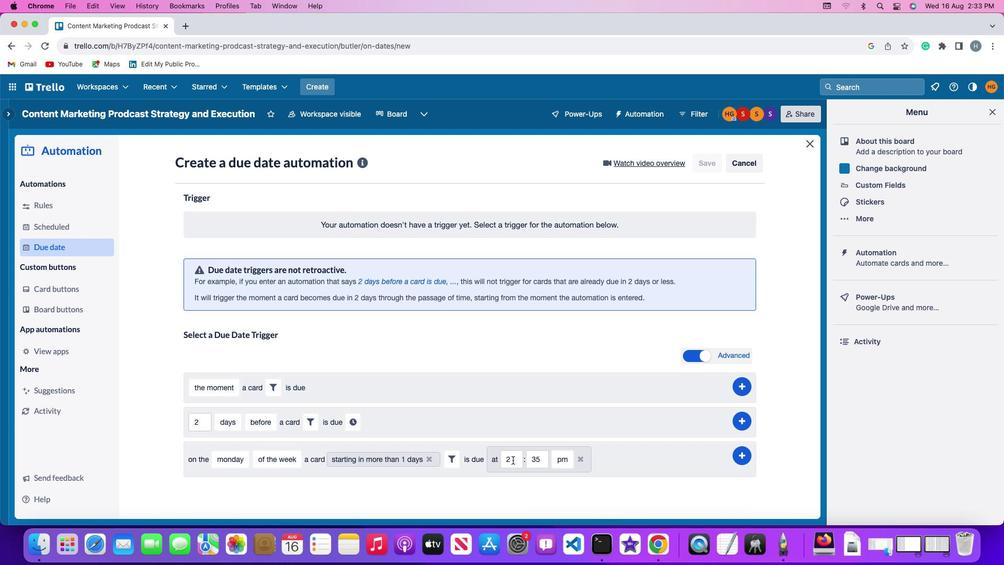 
Action: Mouse pressed left at (513, 459)
Screenshot: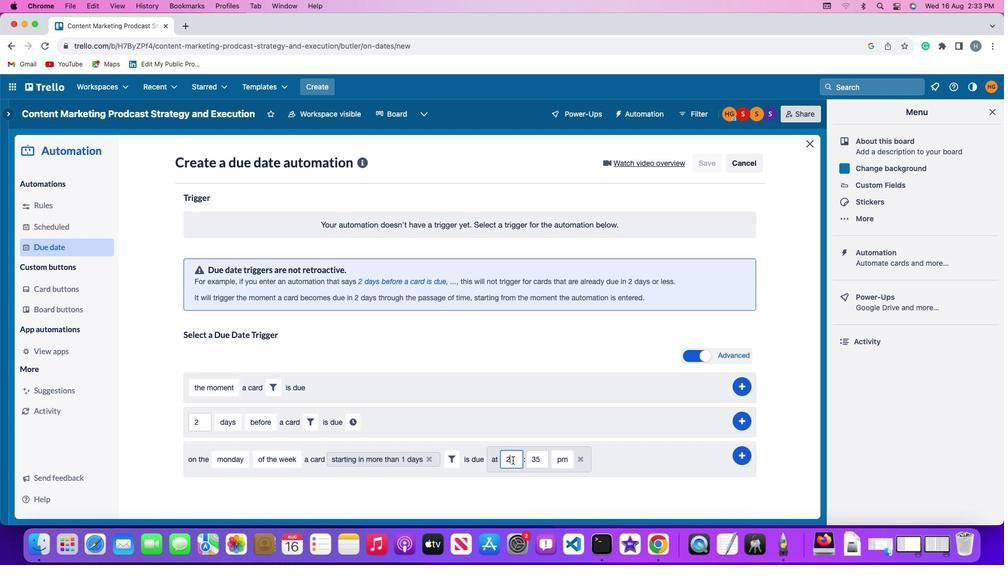 
Action: Mouse moved to (513, 459)
Screenshot: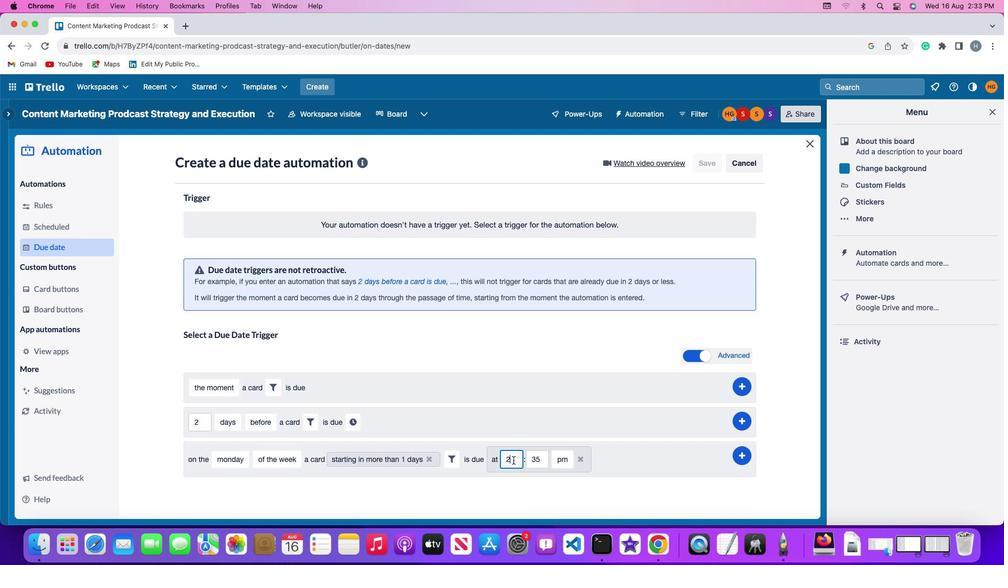 
Action: Key pressed Key.backspace'1''1'
Screenshot: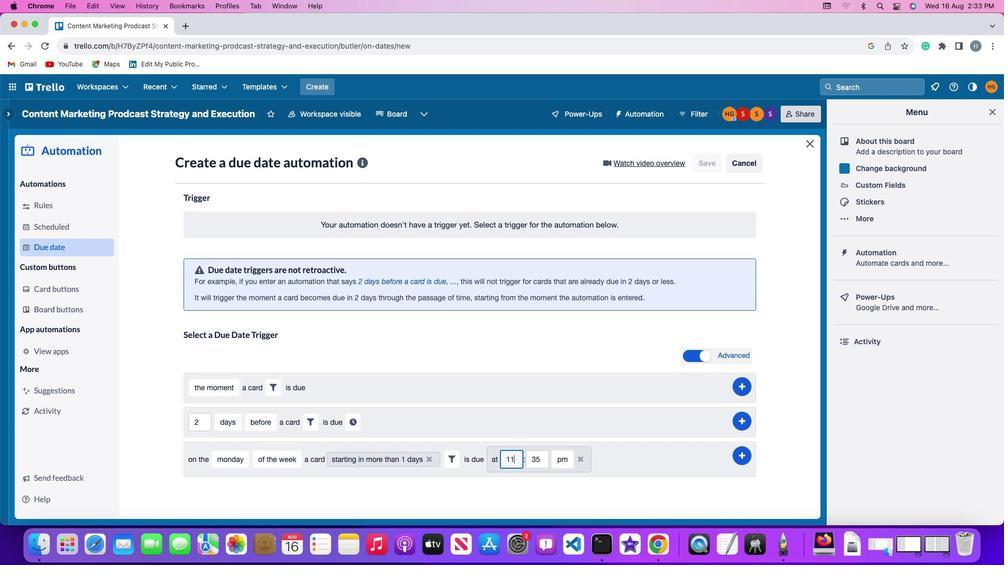 
Action: Mouse moved to (542, 459)
Screenshot: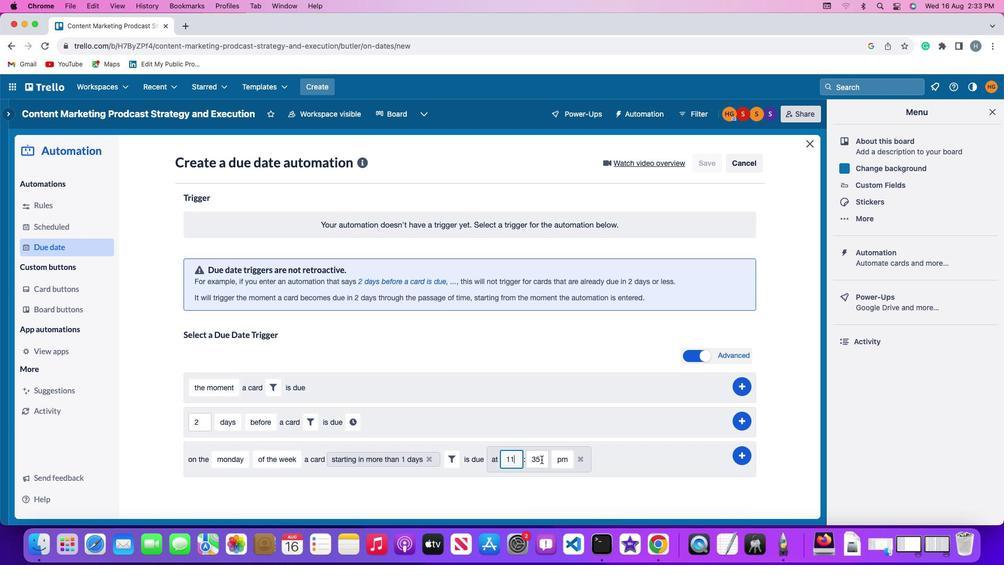 
Action: Mouse pressed left at (542, 459)
Screenshot: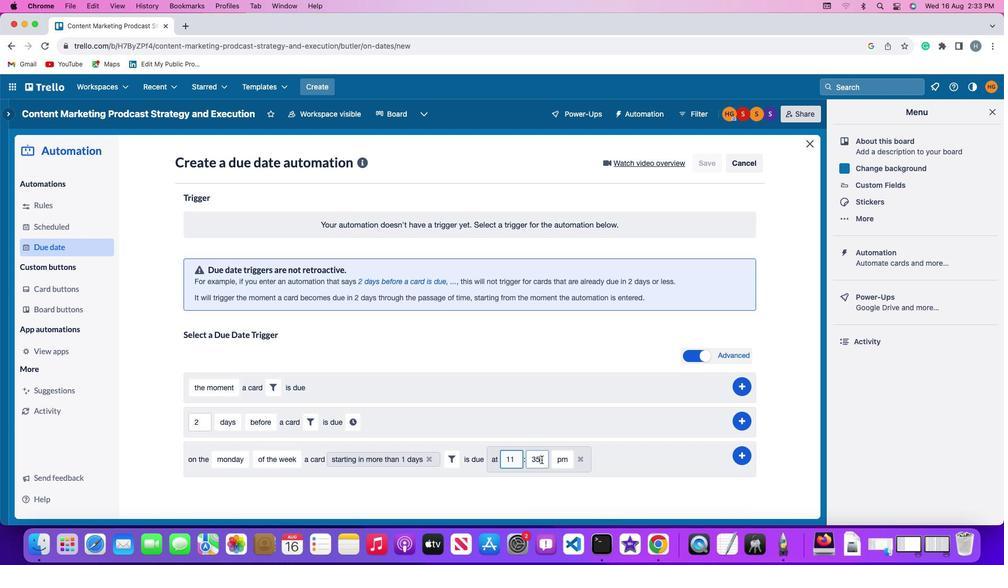 
Action: Key pressed Key.backspaceKey.backspace'0''0'
Screenshot: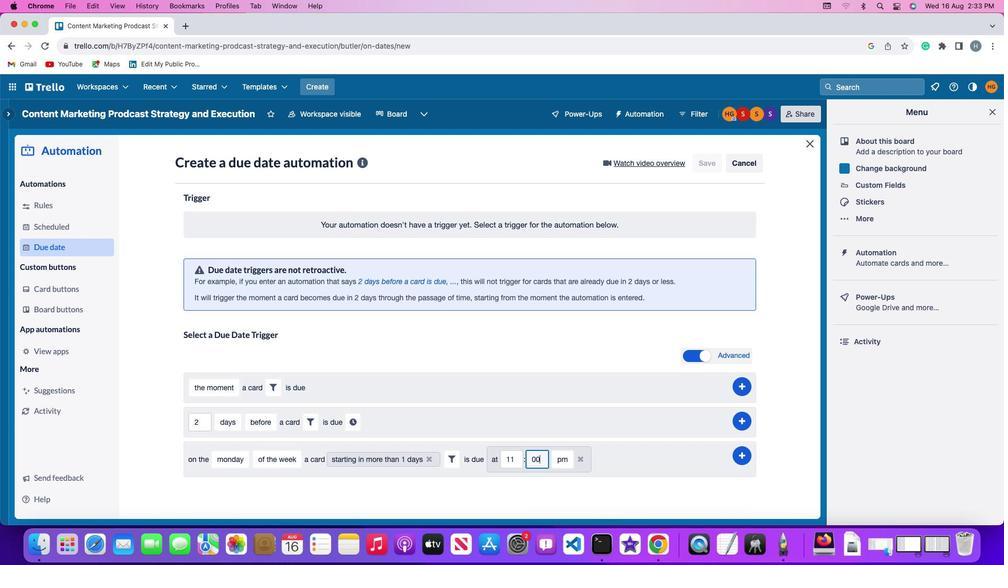 
Action: Mouse moved to (554, 458)
Screenshot: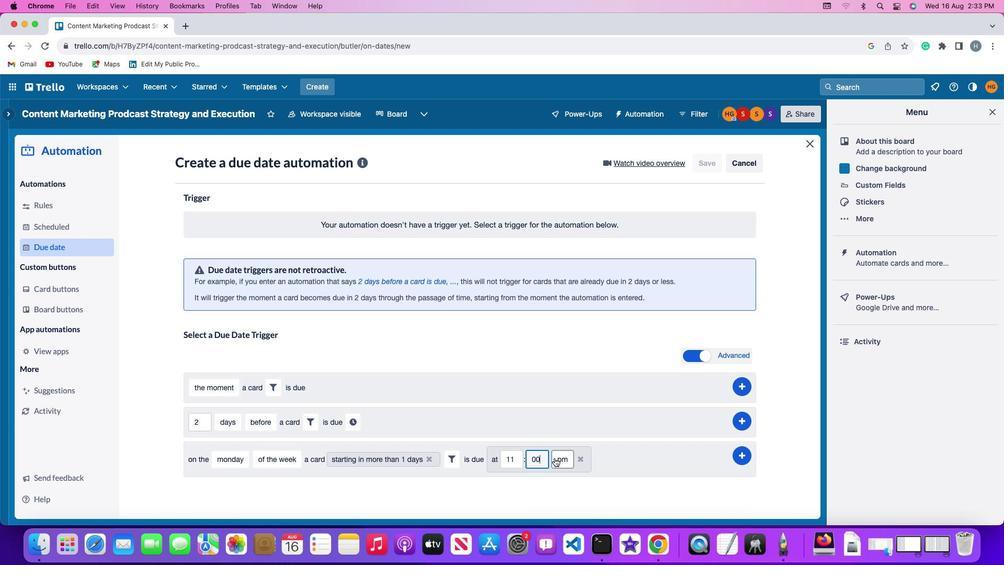 
Action: Mouse pressed left at (554, 458)
Screenshot: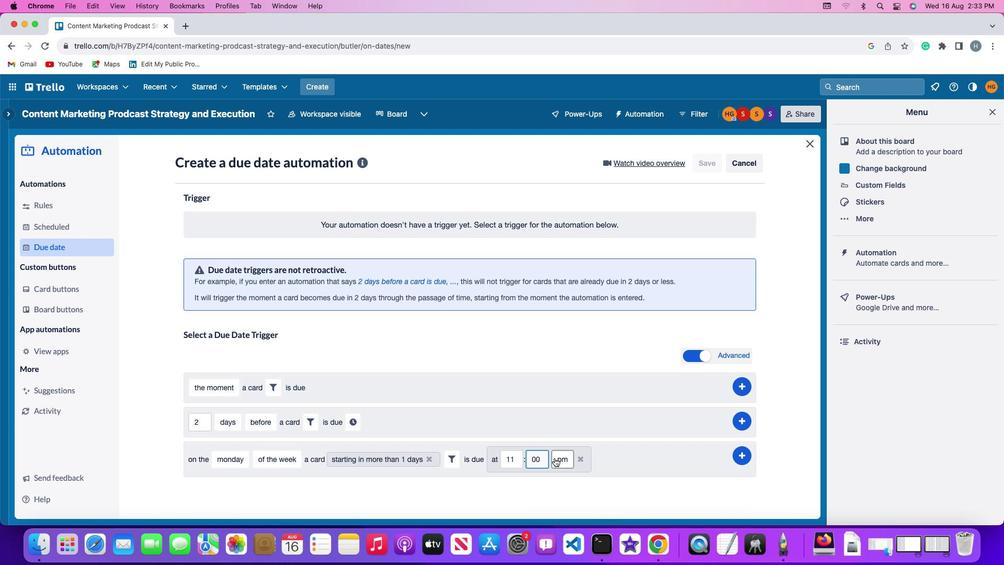 
Action: Mouse moved to (561, 473)
Screenshot: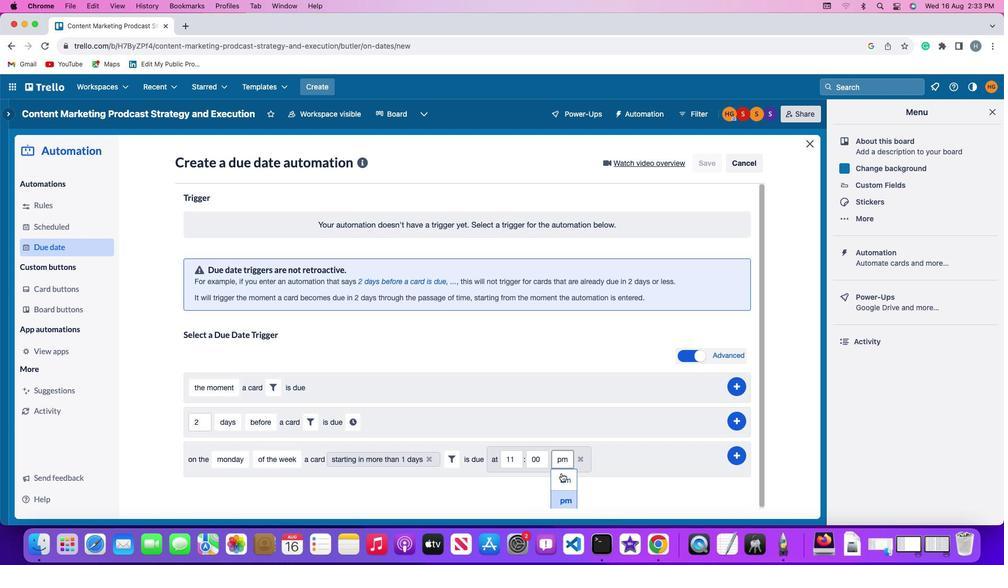 
Action: Mouse pressed left at (561, 473)
Screenshot: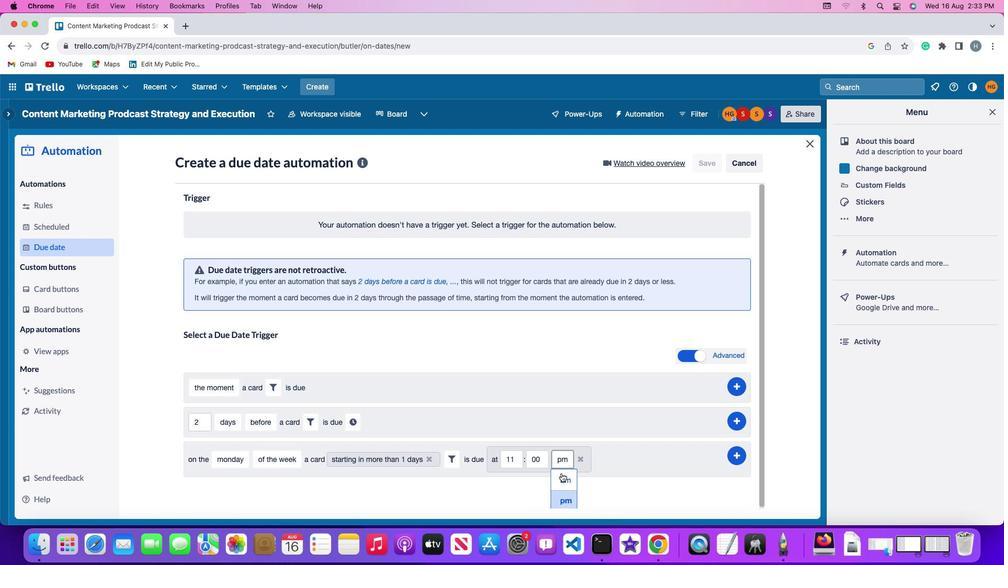 
Action: Mouse moved to (739, 452)
Screenshot: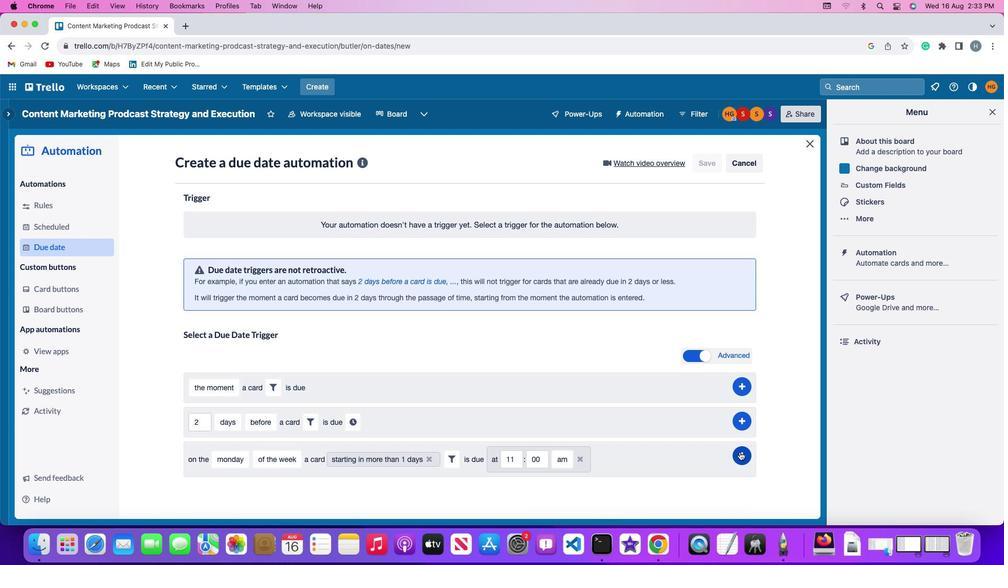 
Action: Mouse pressed left at (739, 452)
Screenshot: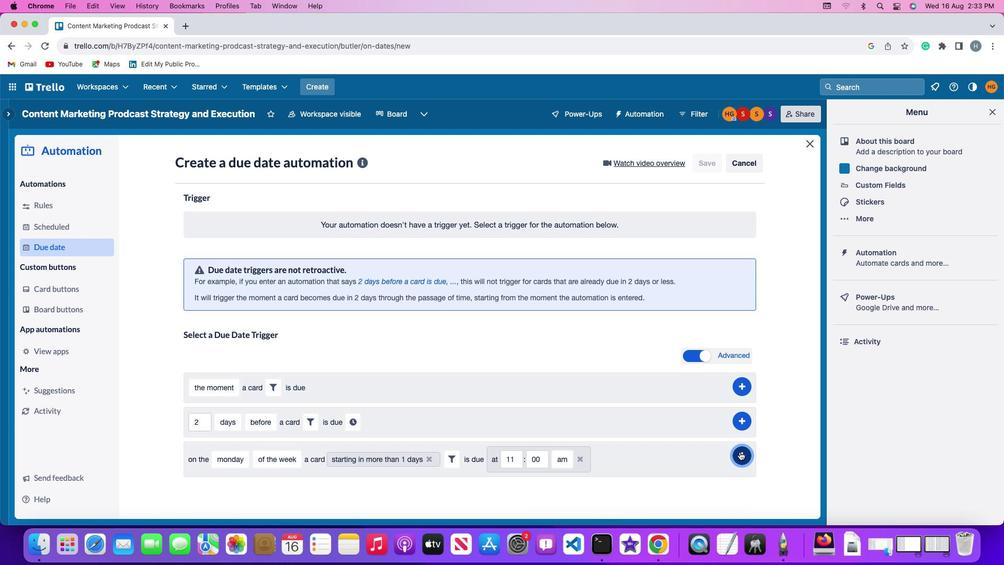 
Action: Mouse moved to (786, 348)
Screenshot: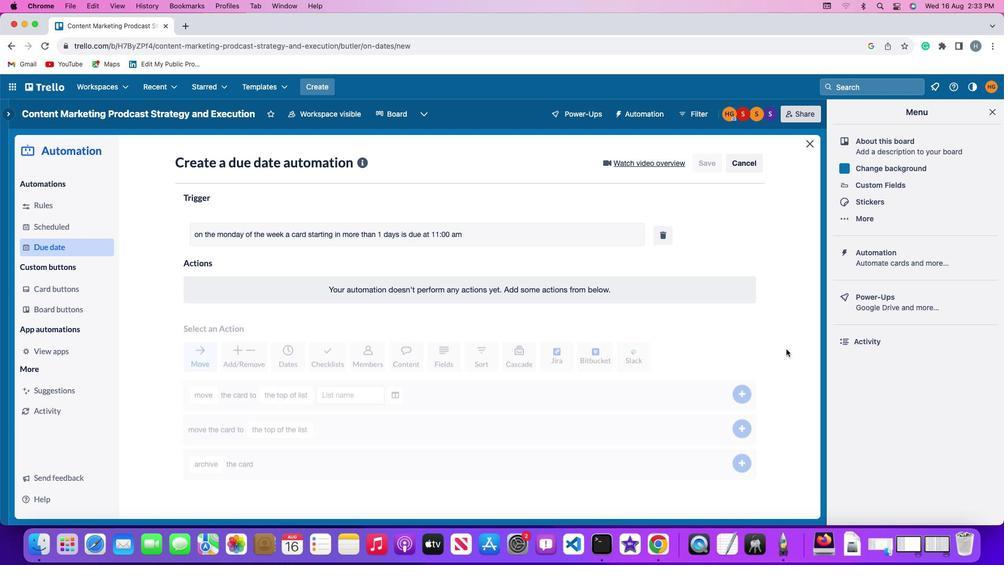 
